 Task: Search one way flight ticket for 3 adults, 3 children in business from Panama City: Northwest Florida Beaches International Airport to Jackson: Jackson Hole Airport on 5-2-2023. Choice of flights is Sun country airlines. Number of bags: 4 checked bags. Price is upto 108000. Outbound departure time preference is 4:30.
Action: Mouse moved to (291, 235)
Screenshot: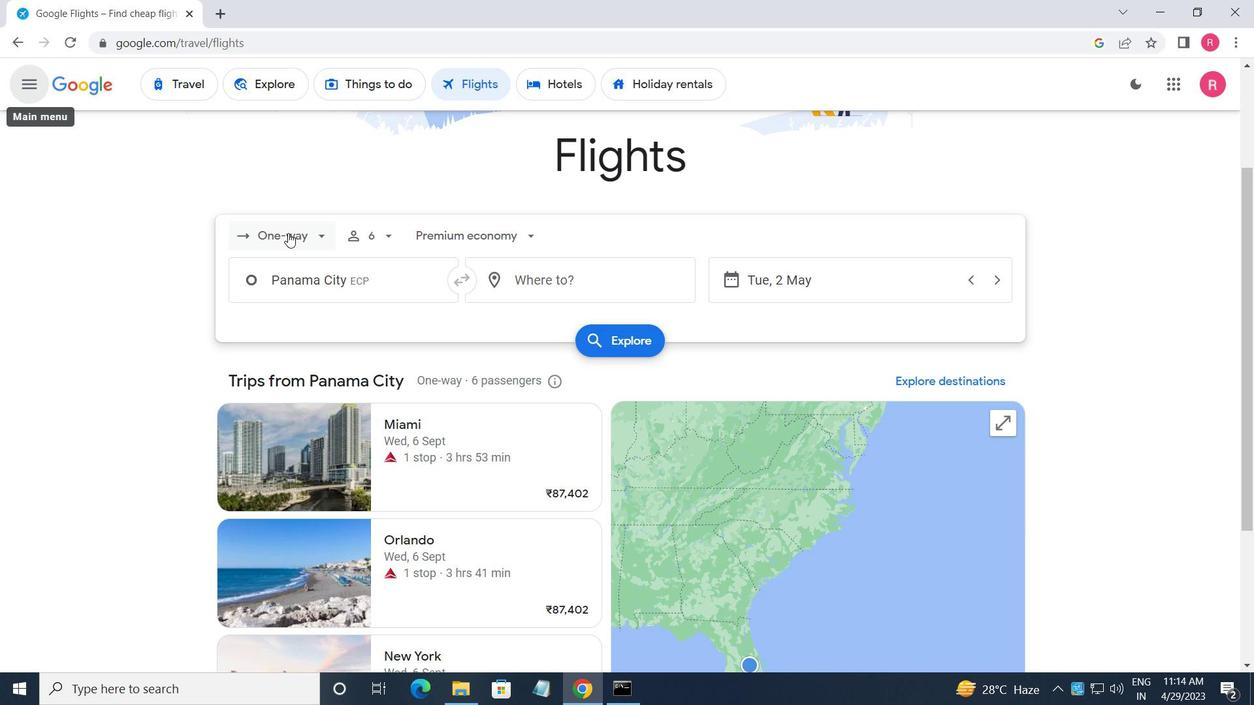 
Action: Mouse pressed left at (291, 235)
Screenshot: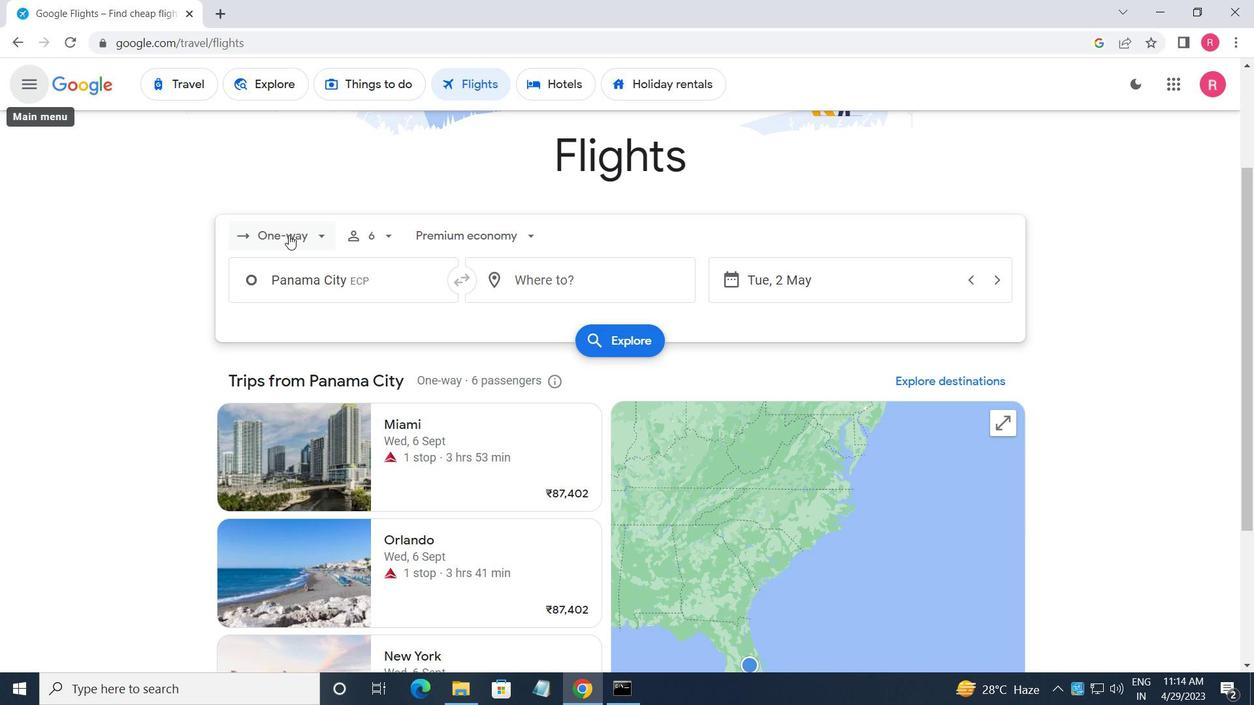 
Action: Mouse moved to (314, 309)
Screenshot: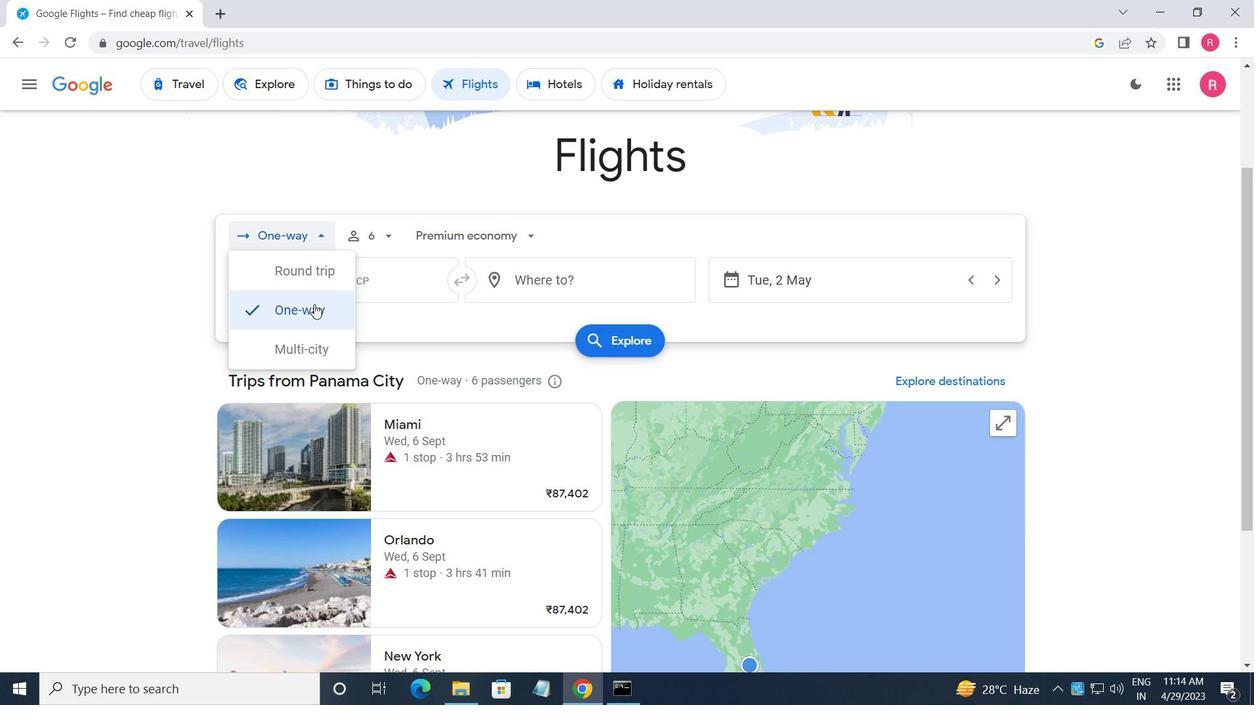 
Action: Mouse pressed left at (314, 309)
Screenshot: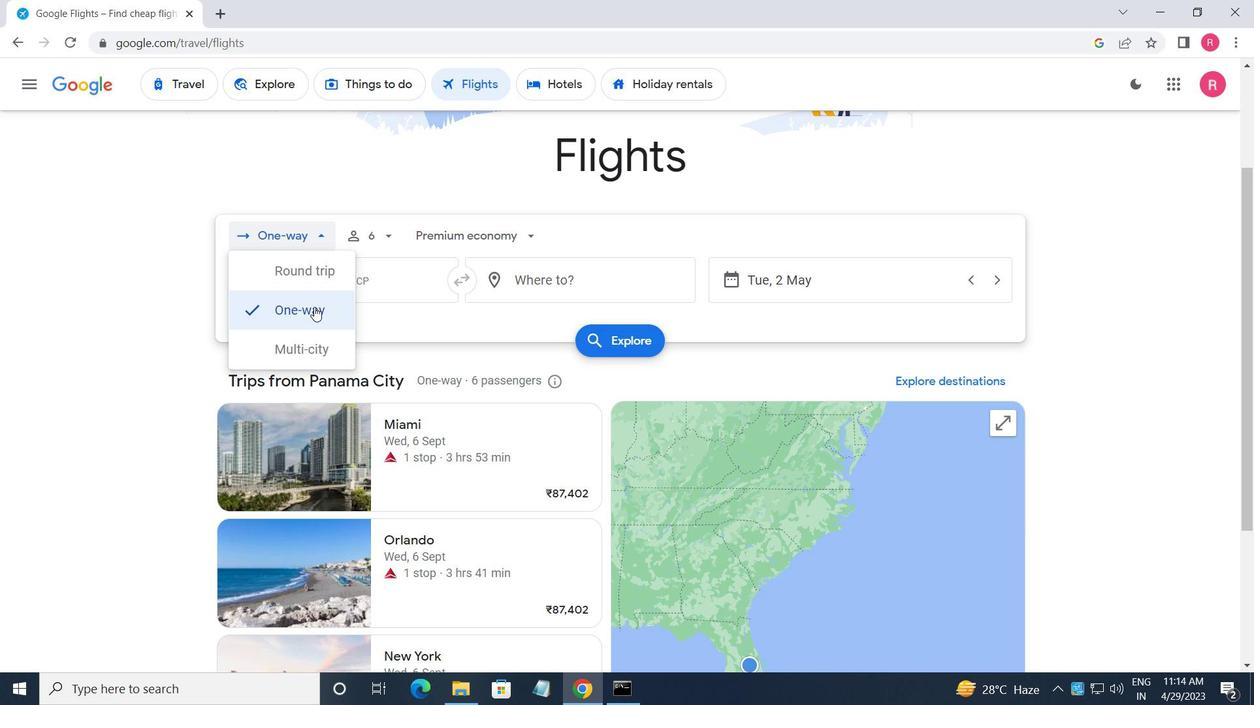 
Action: Mouse moved to (372, 250)
Screenshot: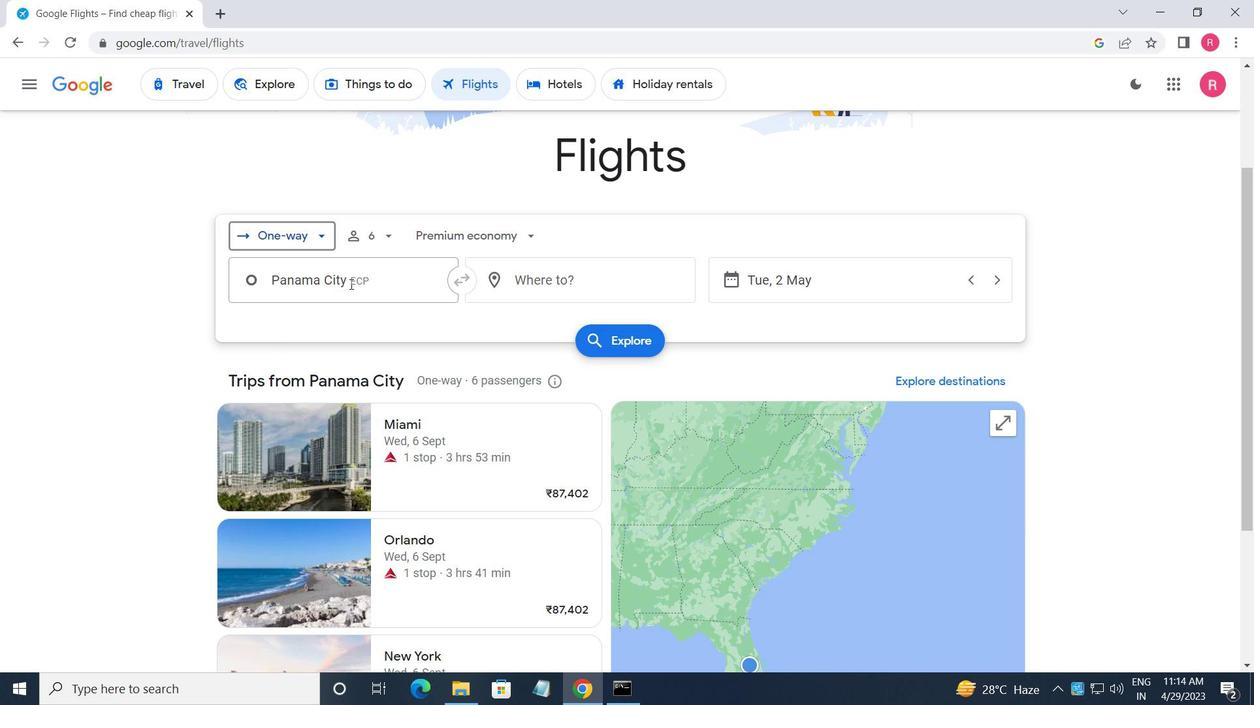 
Action: Mouse pressed left at (372, 250)
Screenshot: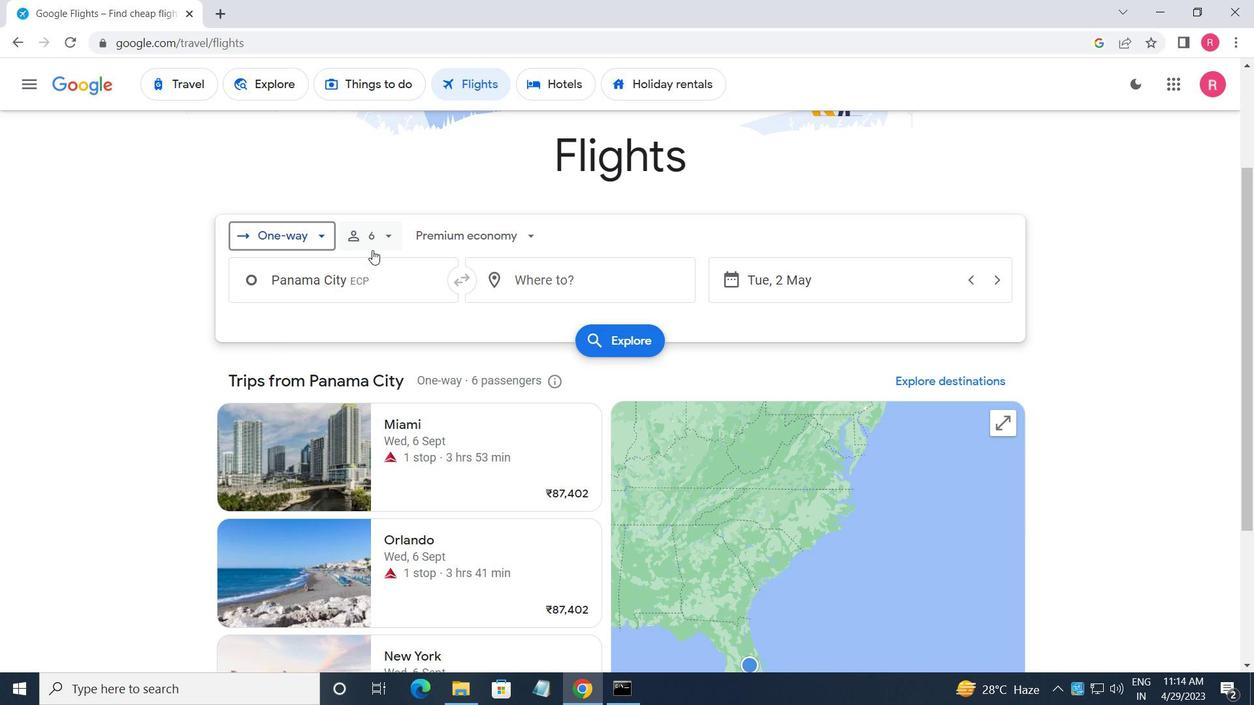
Action: Mouse moved to (455, 278)
Screenshot: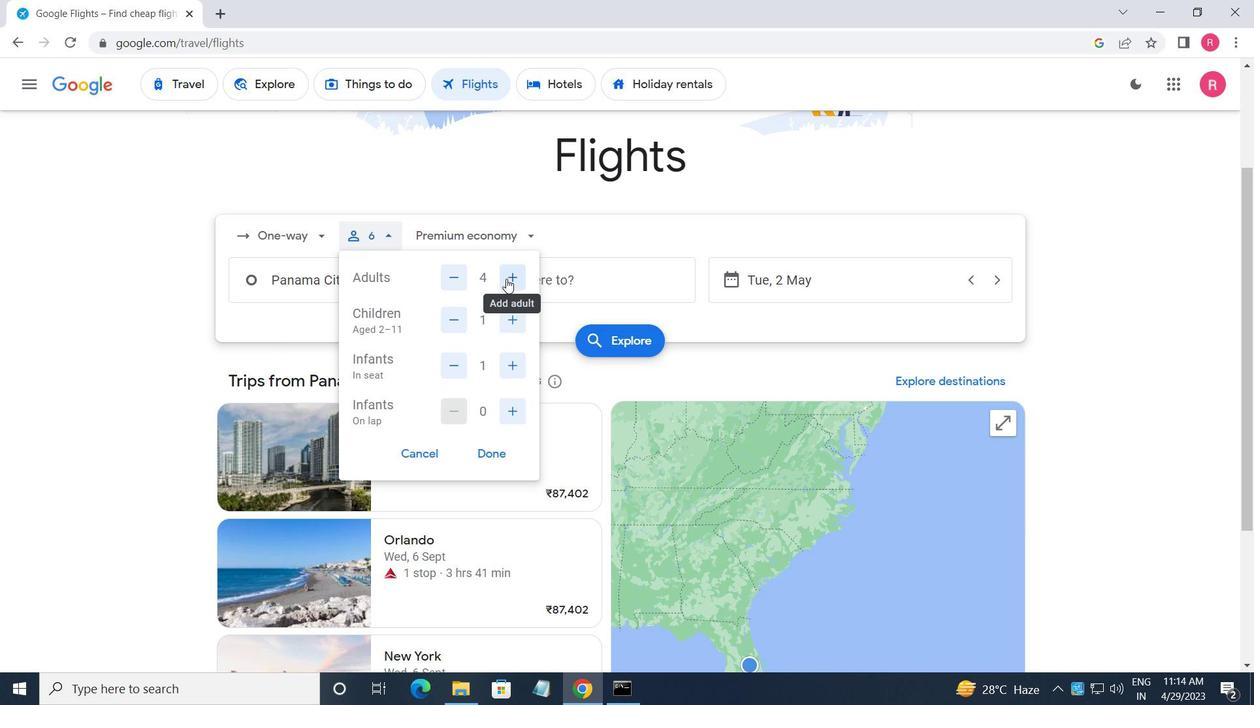 
Action: Mouse pressed left at (455, 278)
Screenshot: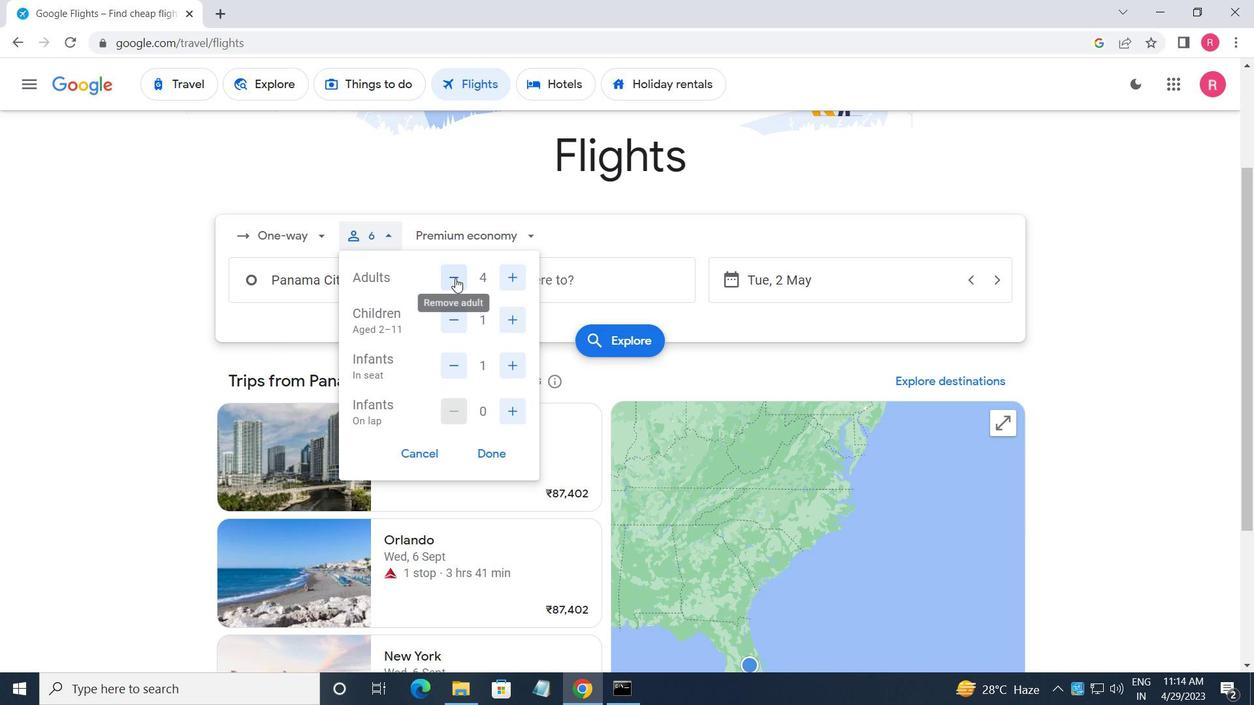 
Action: Mouse moved to (512, 324)
Screenshot: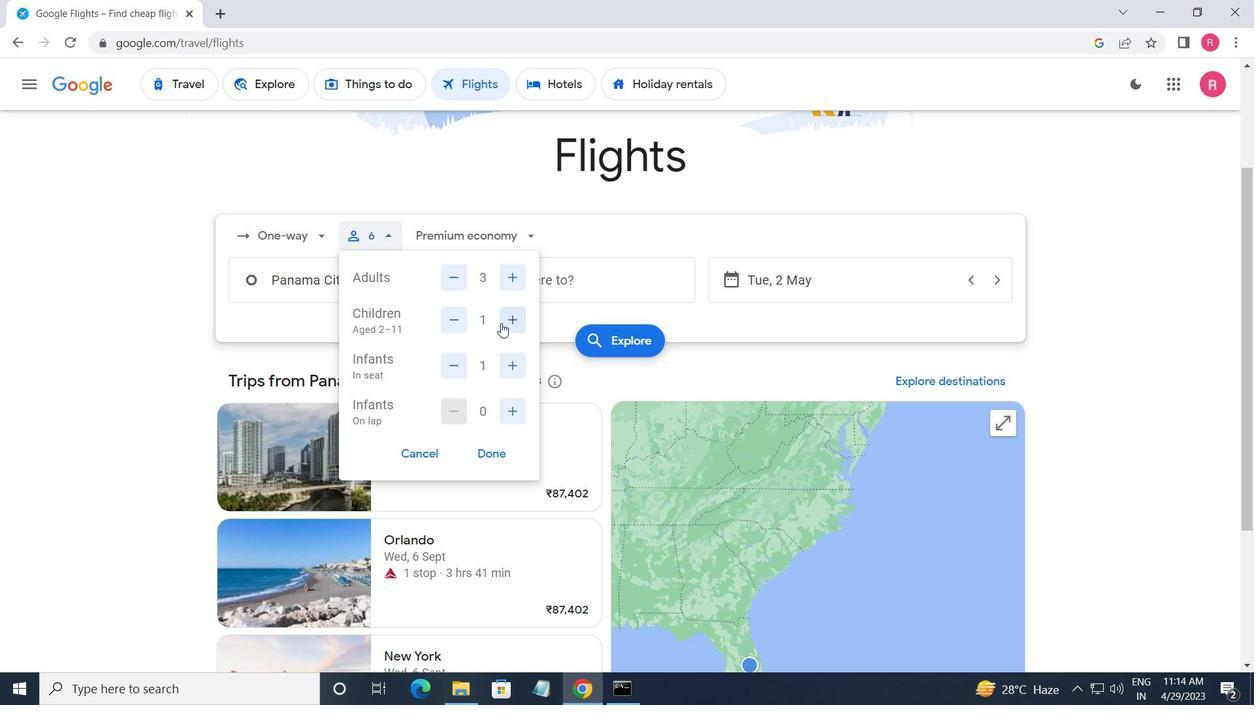 
Action: Mouse pressed left at (512, 324)
Screenshot: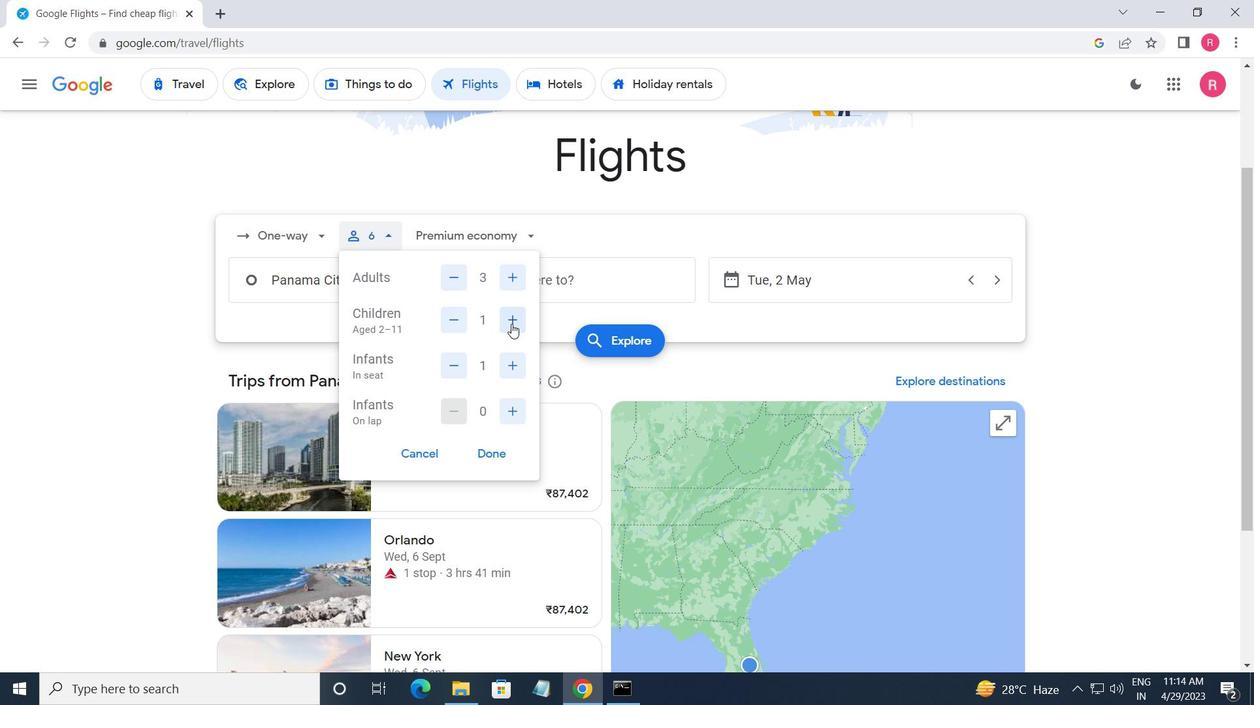 
Action: Mouse pressed left at (512, 324)
Screenshot: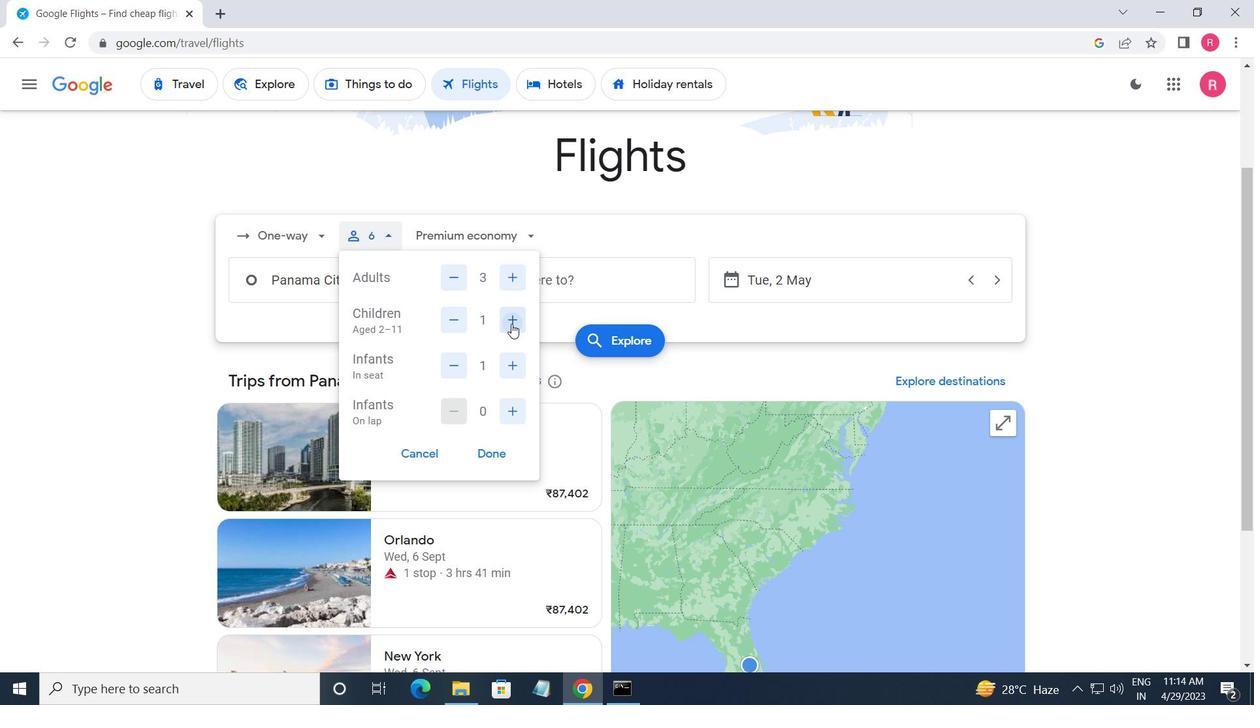 
Action: Mouse moved to (452, 361)
Screenshot: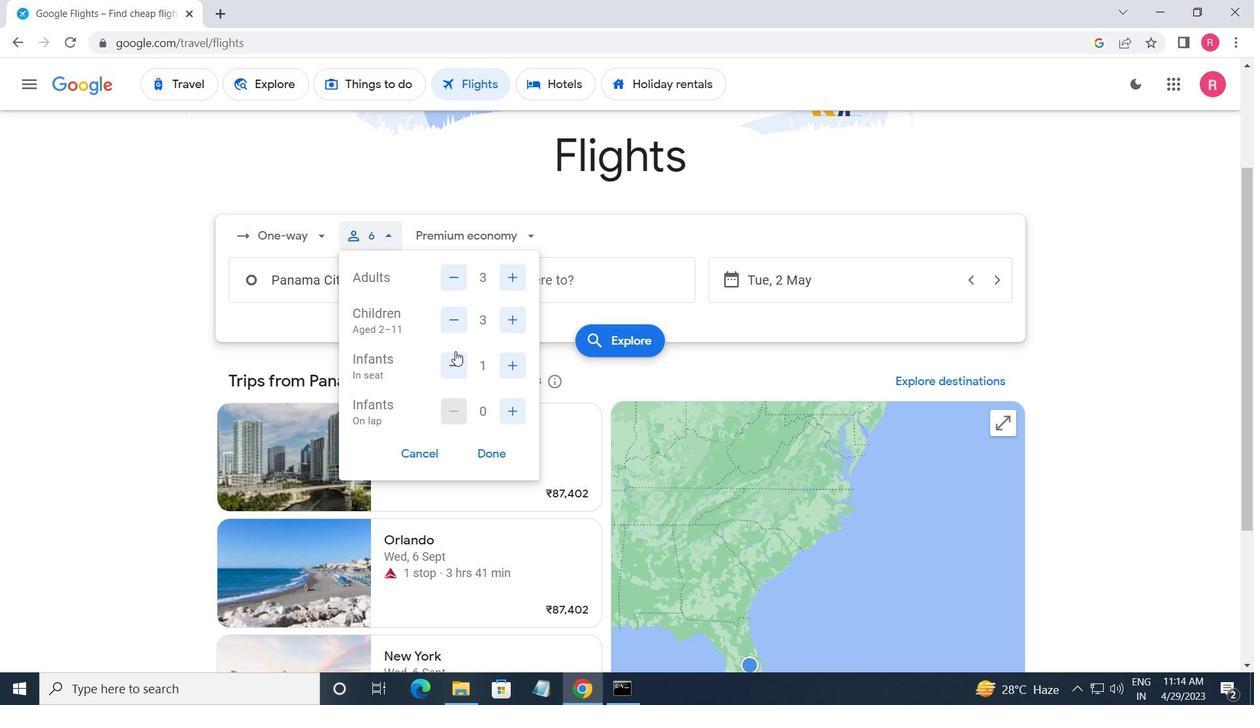 
Action: Mouse pressed left at (452, 361)
Screenshot: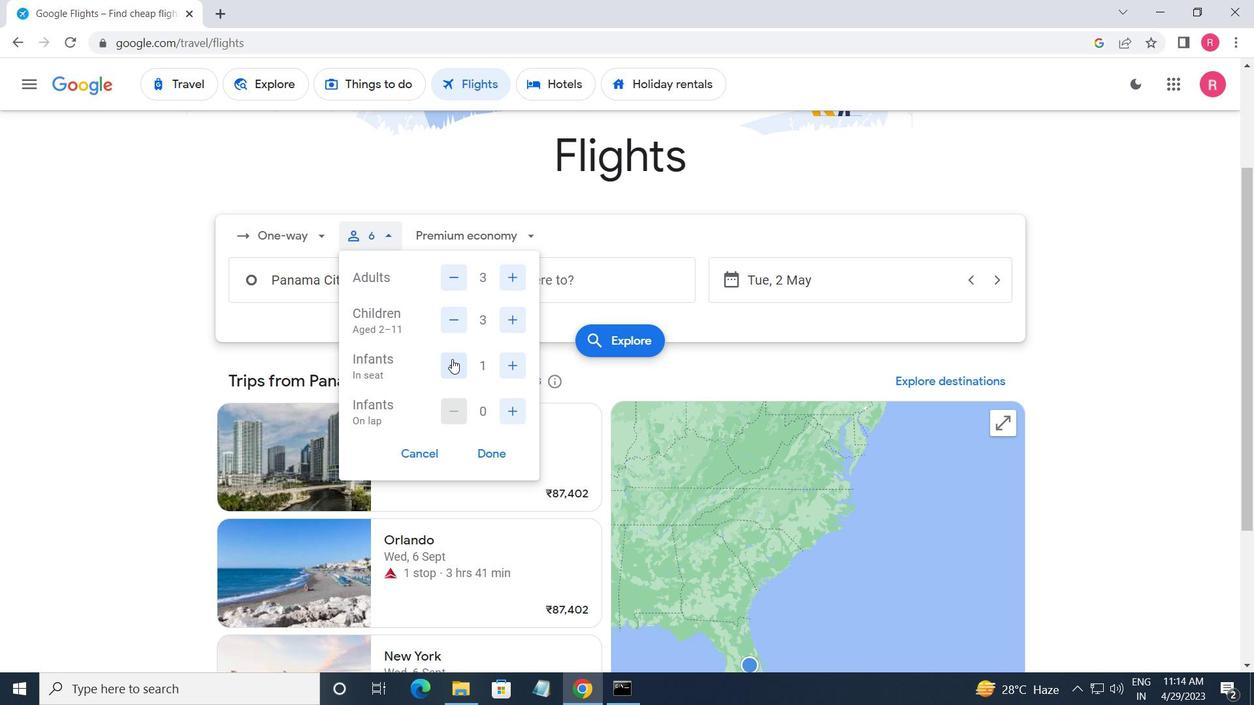 
Action: Mouse moved to (494, 452)
Screenshot: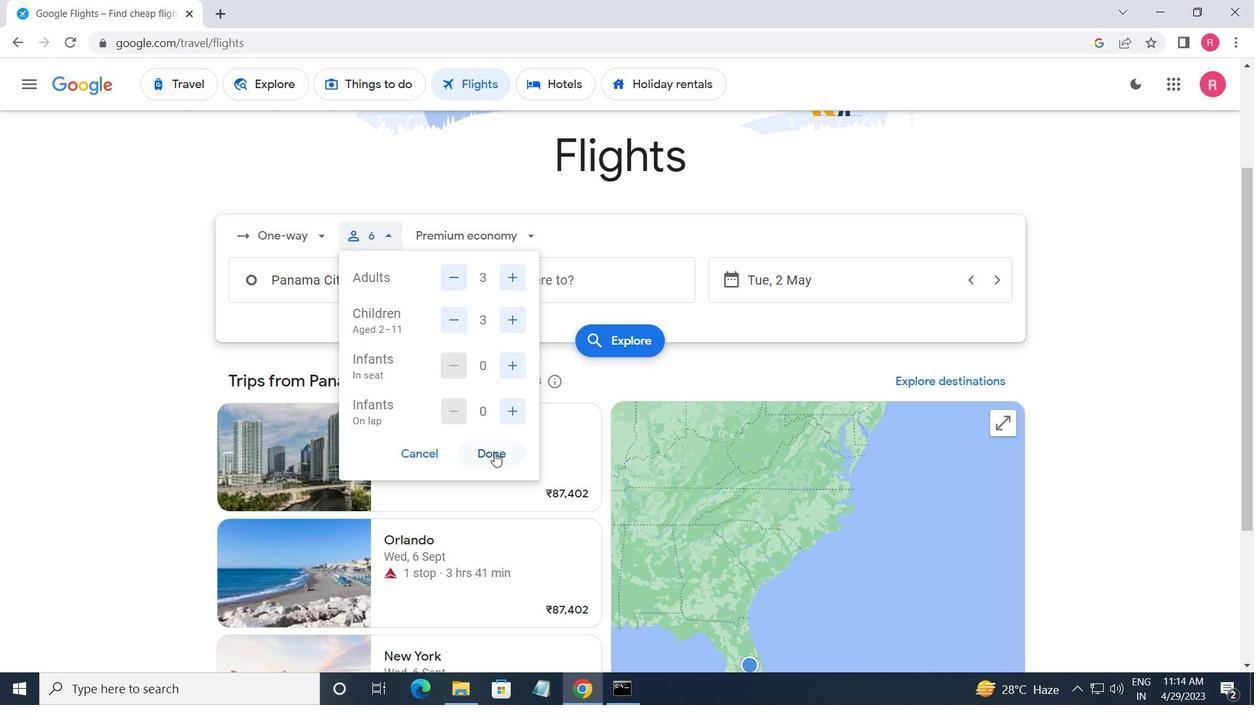
Action: Mouse pressed left at (494, 452)
Screenshot: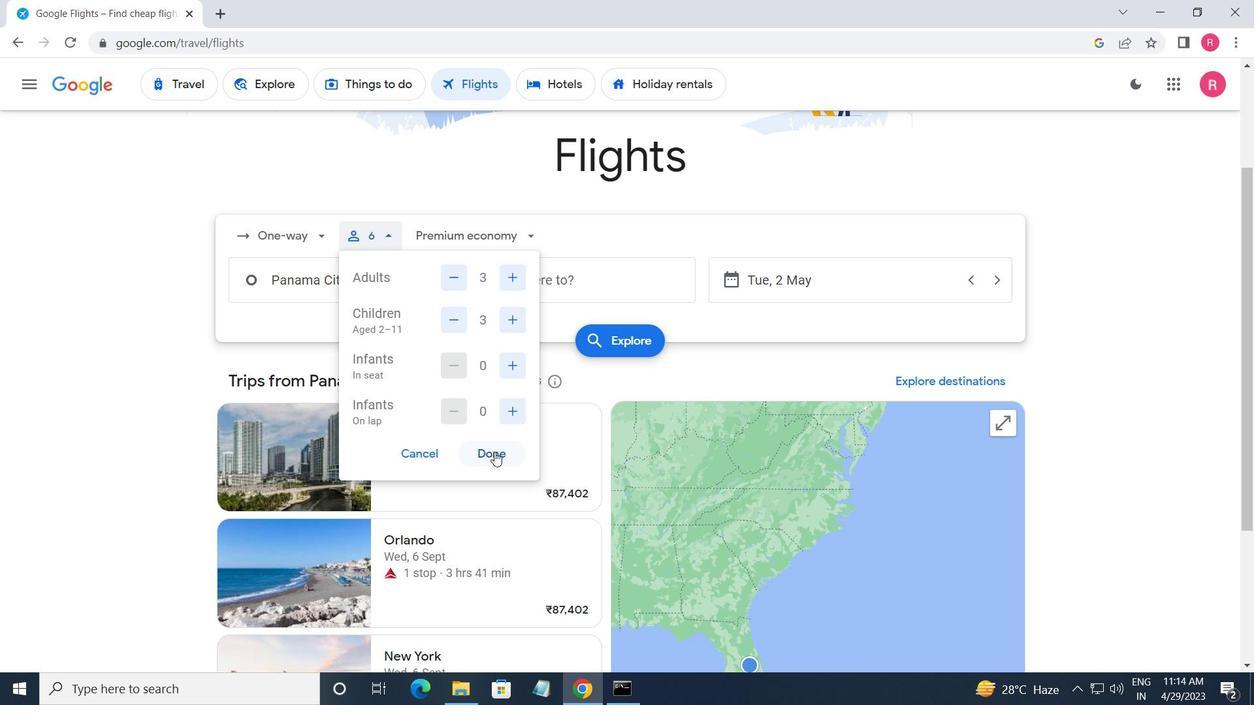 
Action: Mouse moved to (416, 284)
Screenshot: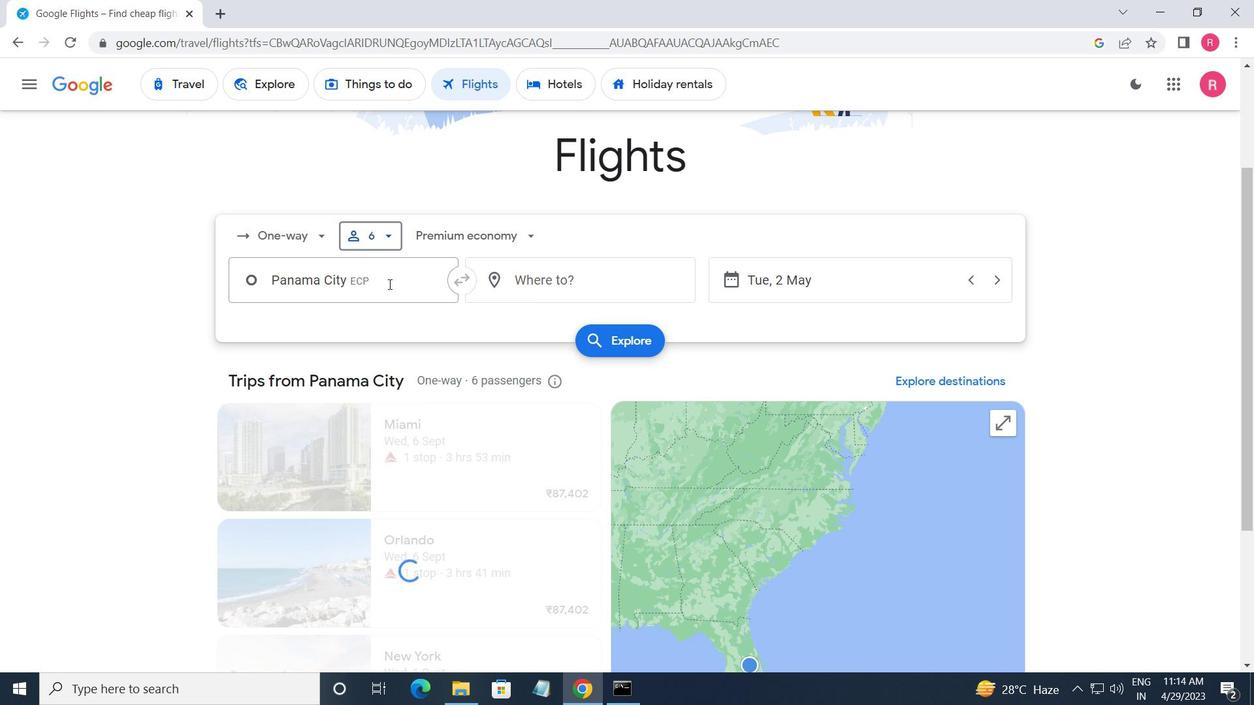 
Action: Mouse pressed left at (416, 284)
Screenshot: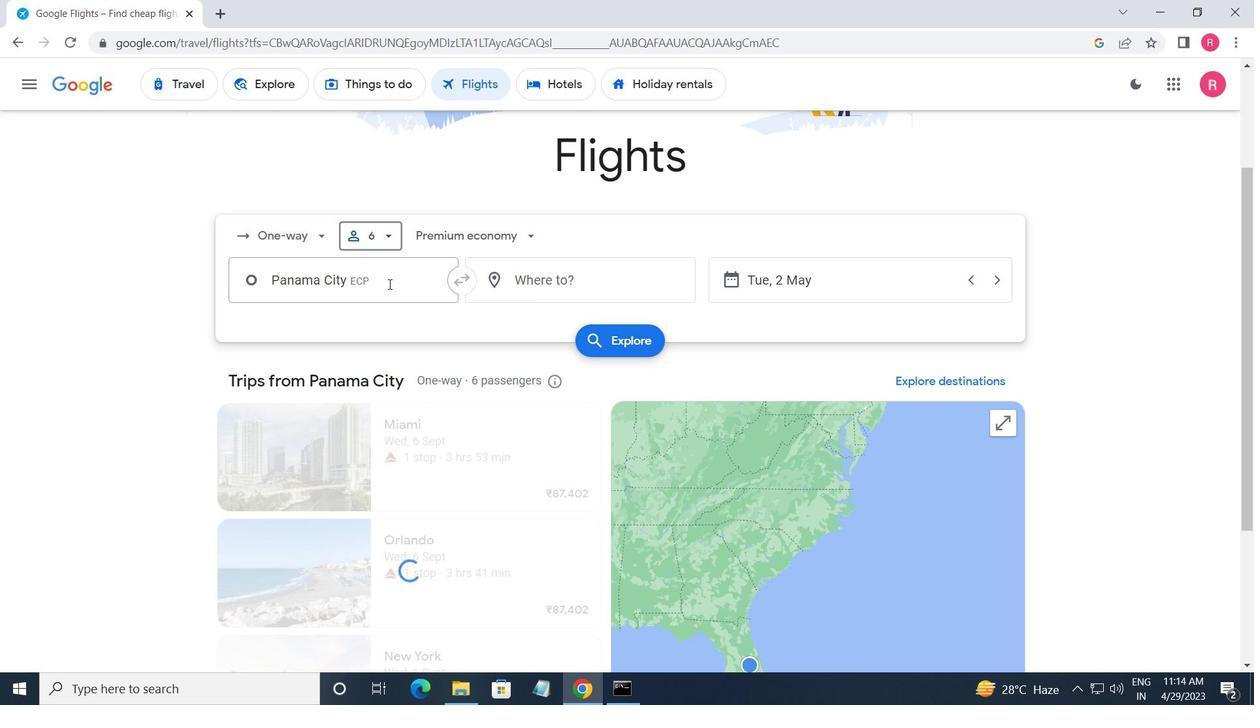 
Action: Mouse moved to (375, 444)
Screenshot: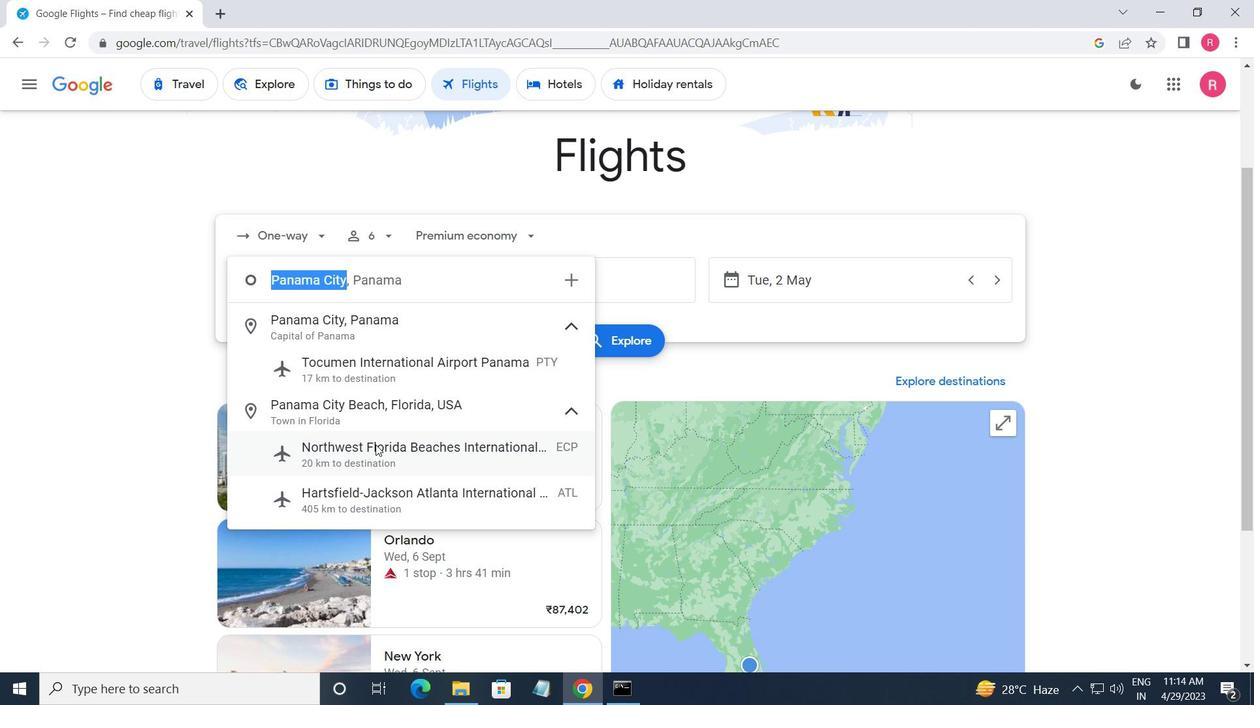 
Action: Mouse pressed left at (375, 444)
Screenshot: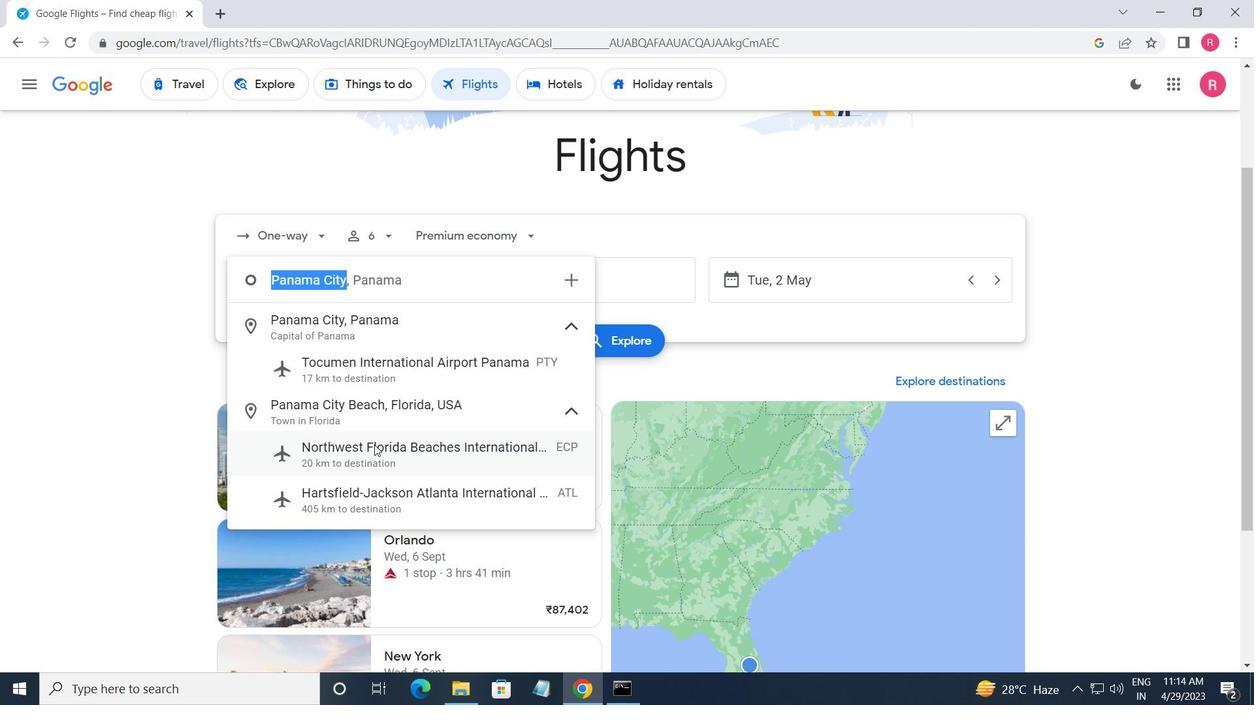 
Action: Mouse moved to (570, 284)
Screenshot: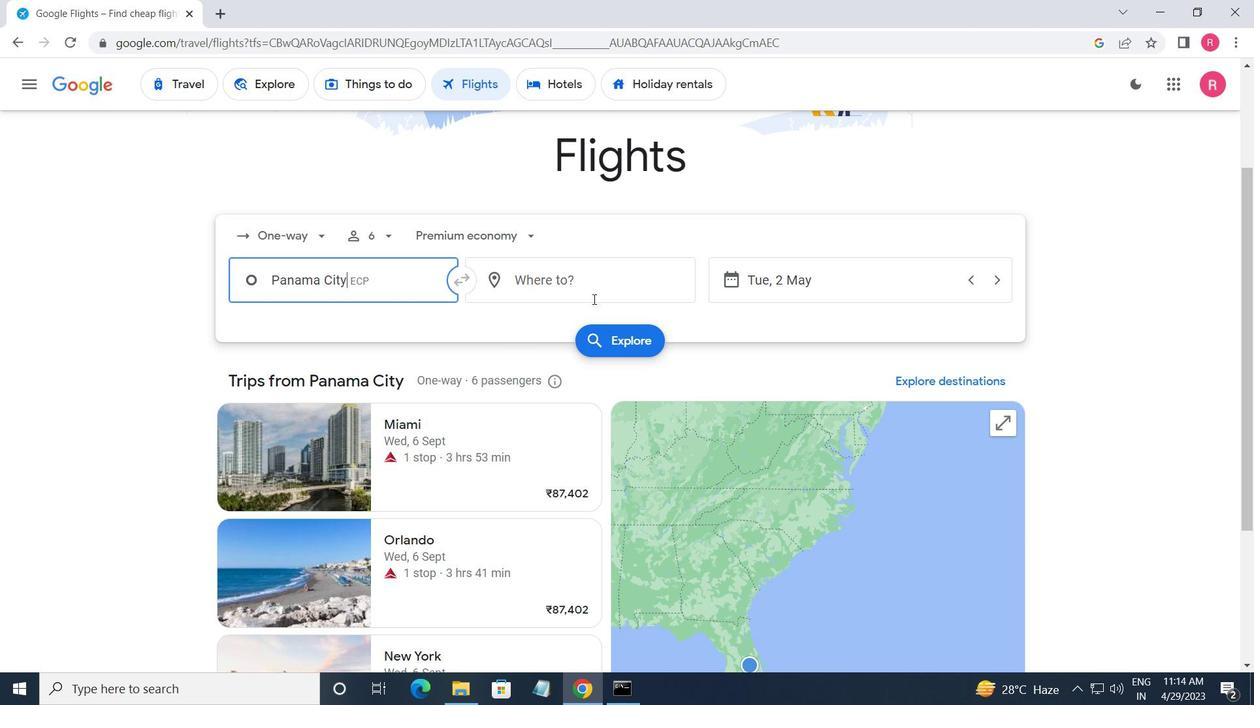 
Action: Mouse pressed left at (570, 284)
Screenshot: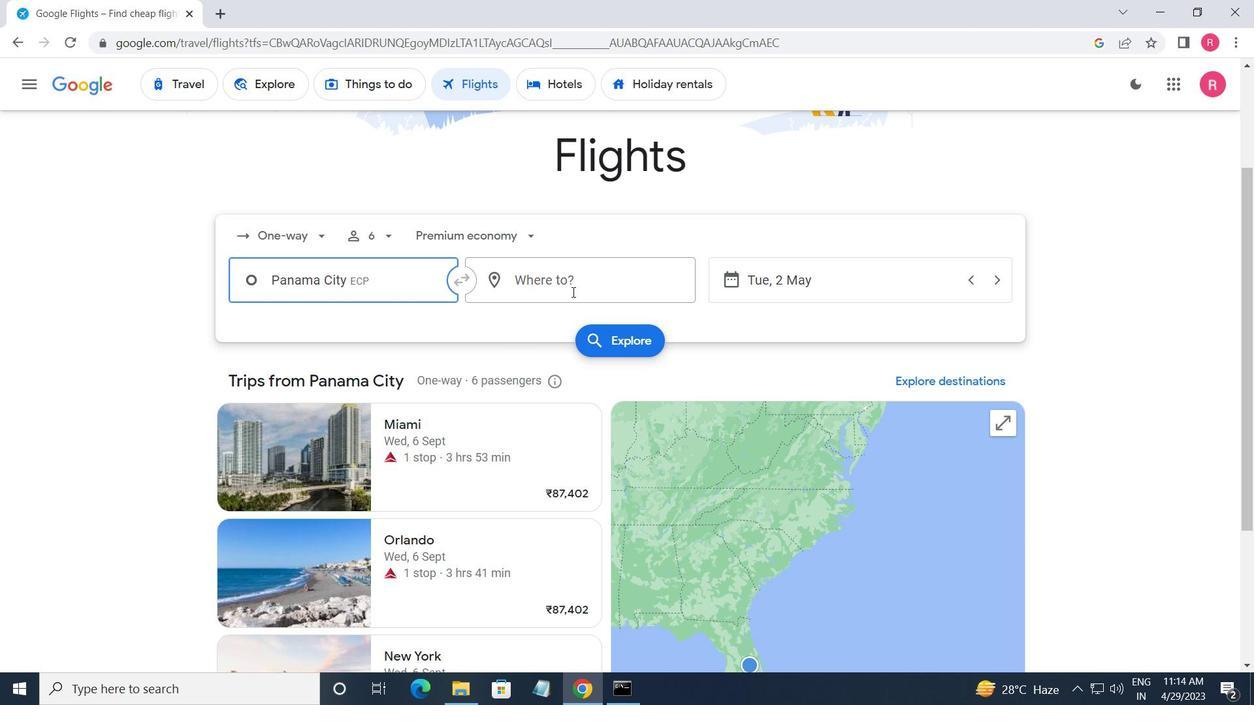 
Action: Mouse moved to (551, 388)
Screenshot: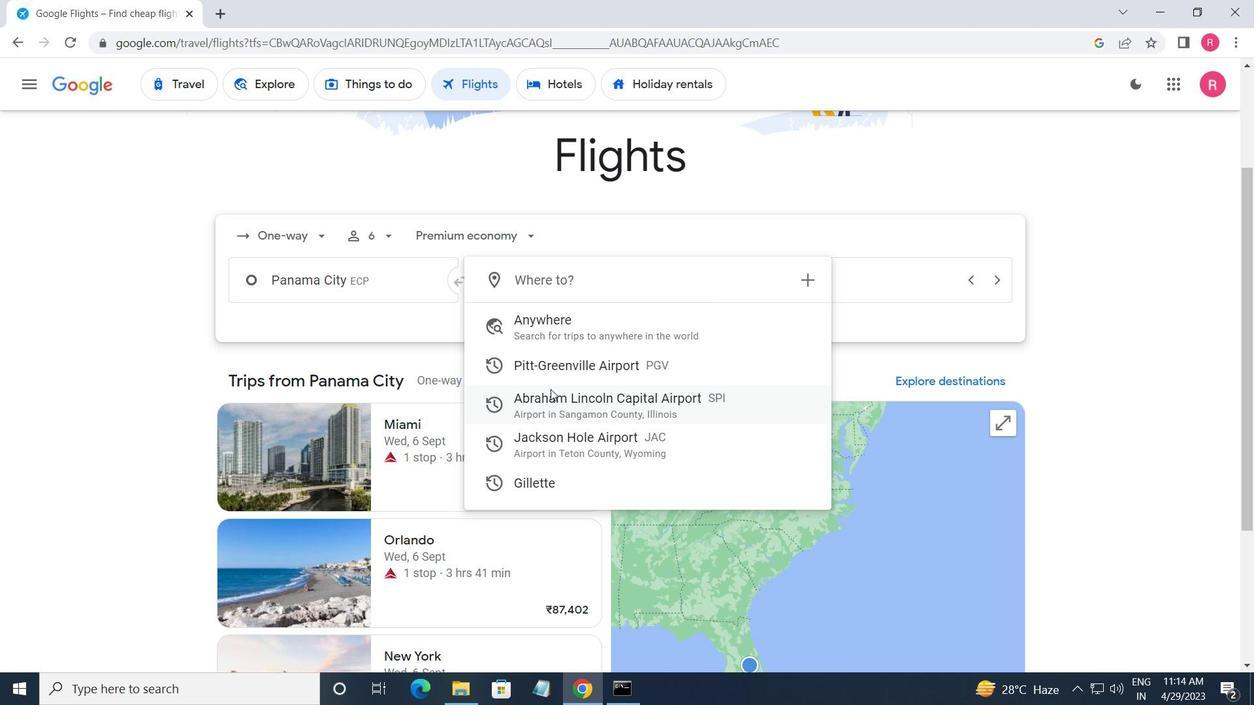 
Action: Mouse scrolled (551, 388) with delta (0, 0)
Screenshot: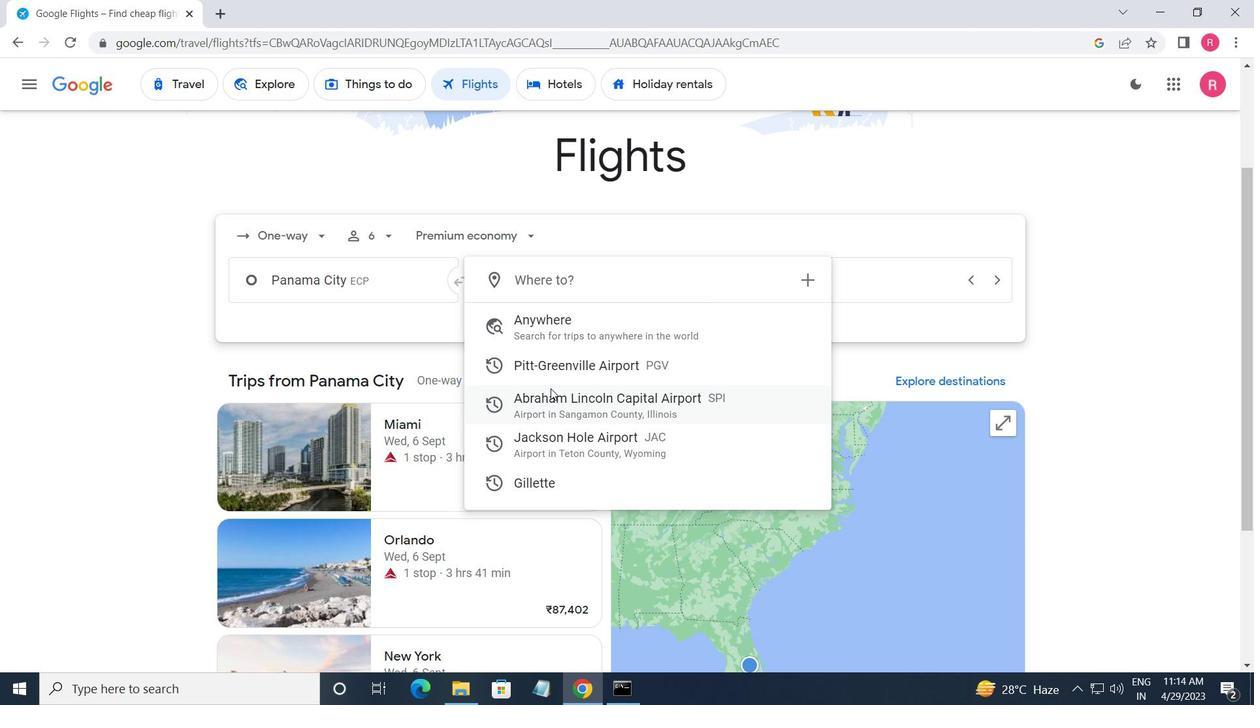 
Action: Mouse moved to (557, 361)
Screenshot: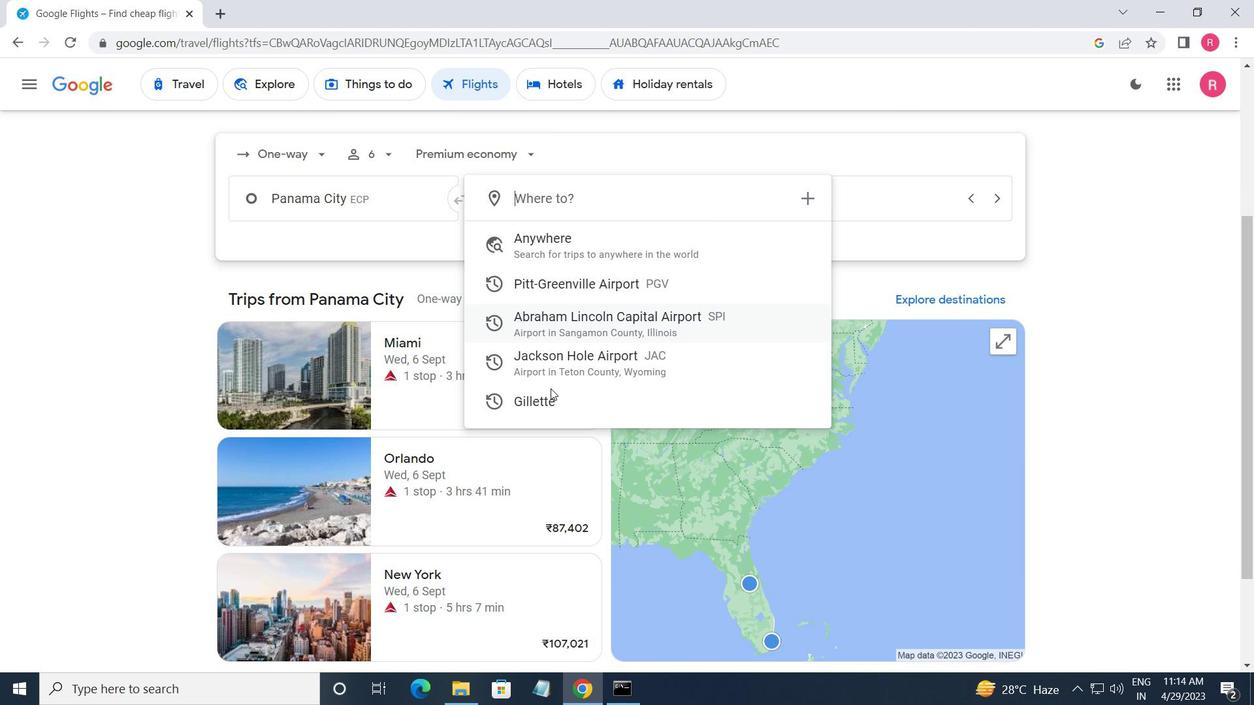 
Action: Mouse pressed left at (557, 361)
Screenshot: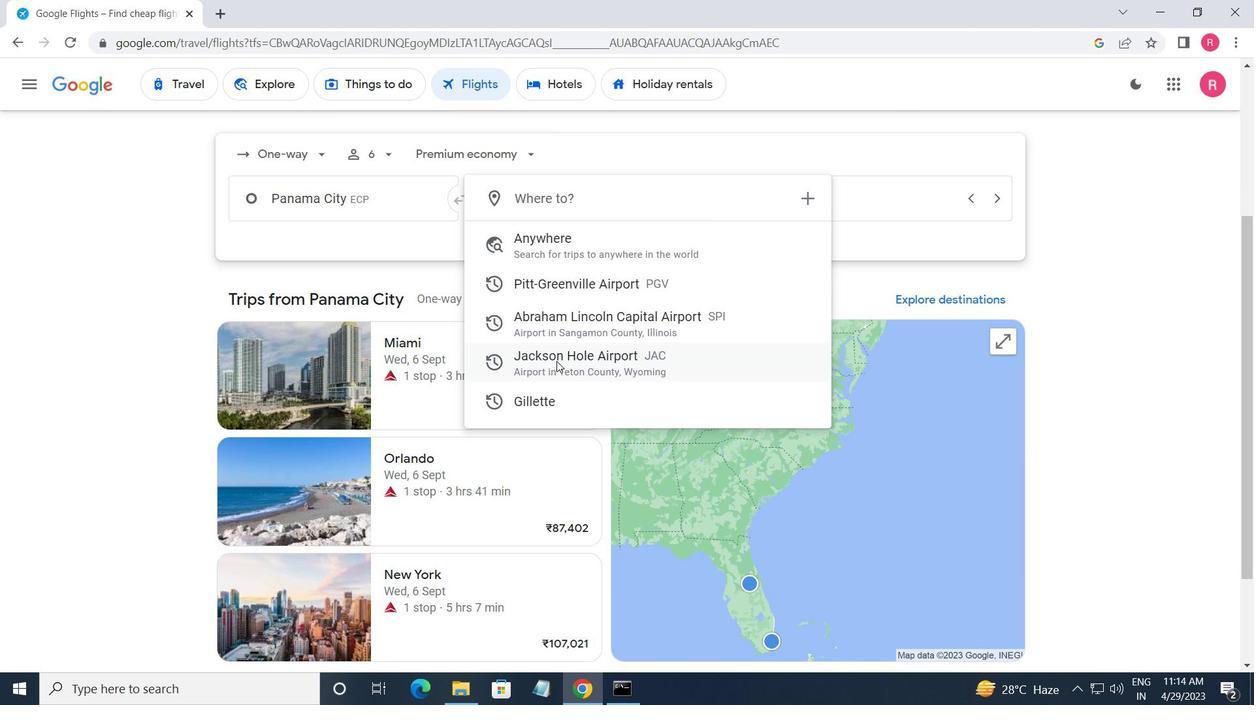 
Action: Mouse moved to (823, 188)
Screenshot: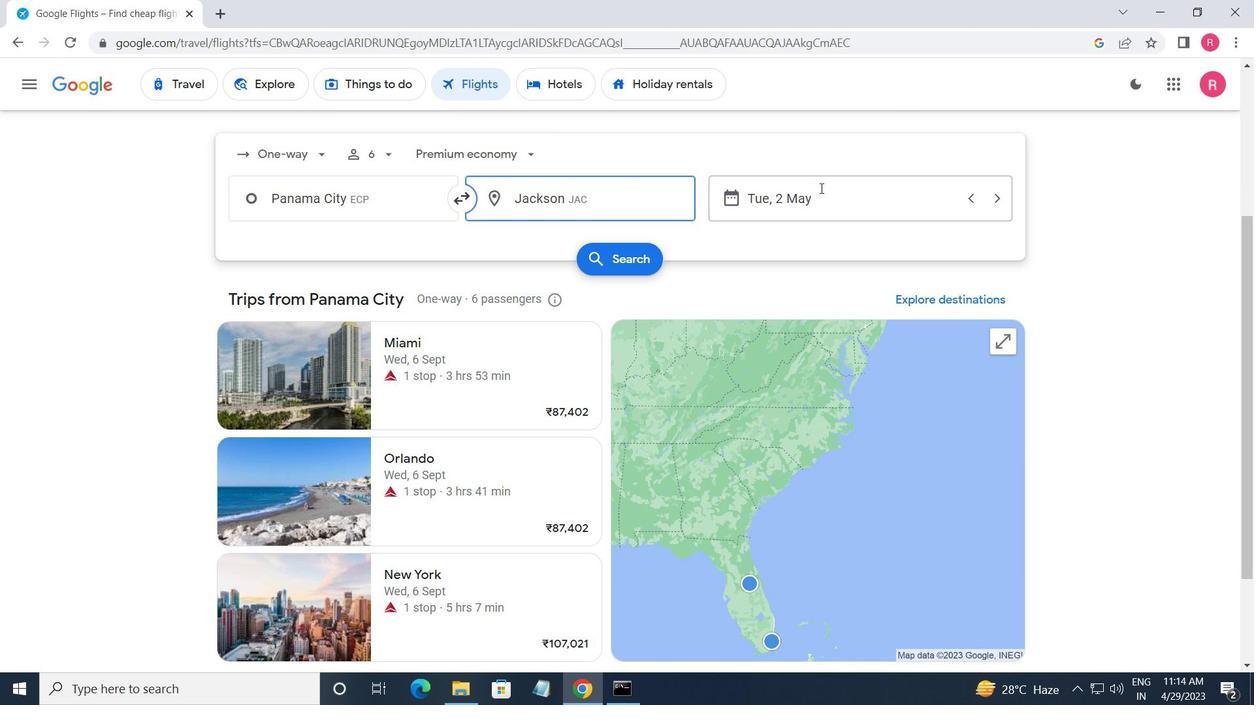 
Action: Mouse pressed left at (823, 188)
Screenshot: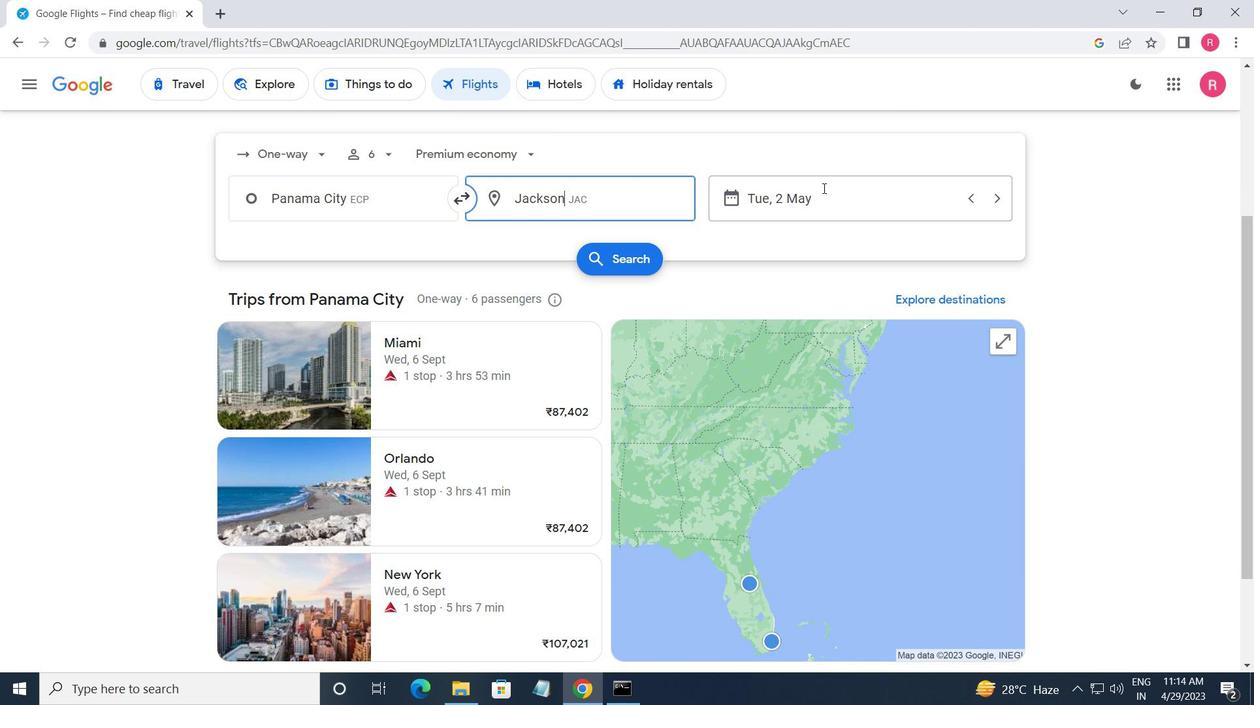 
Action: Mouse moved to (822, 328)
Screenshot: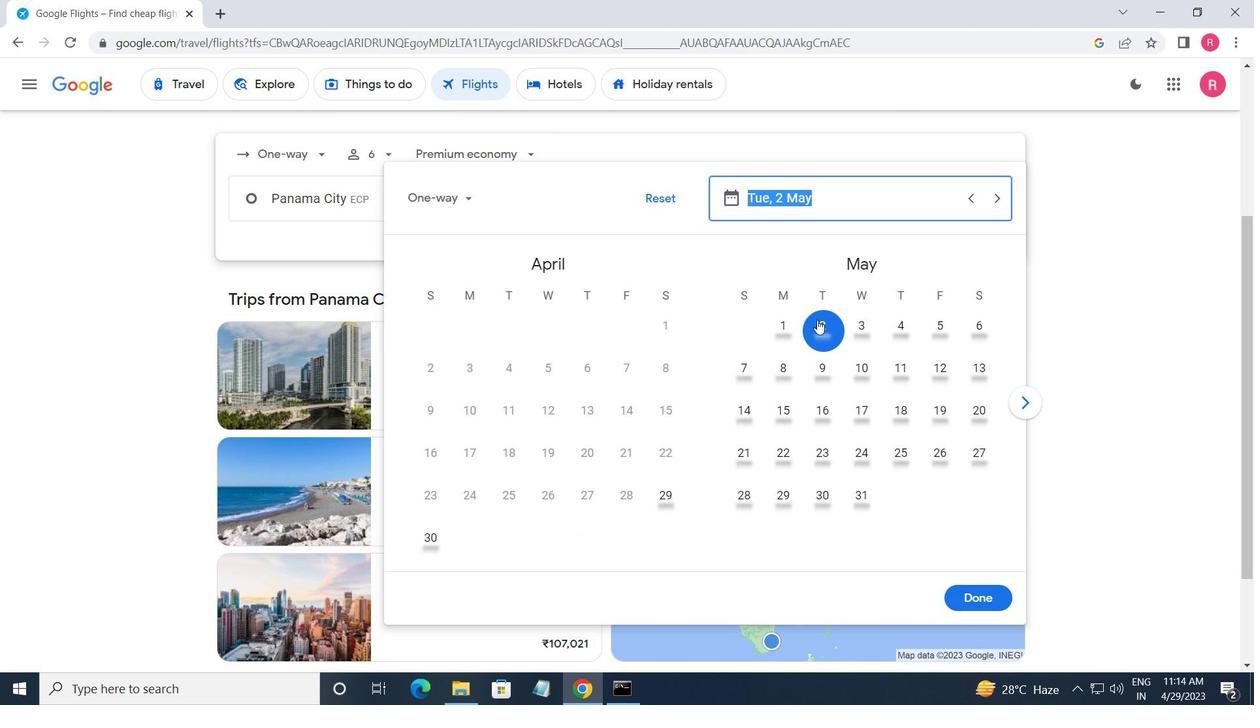 
Action: Mouse pressed left at (822, 328)
Screenshot: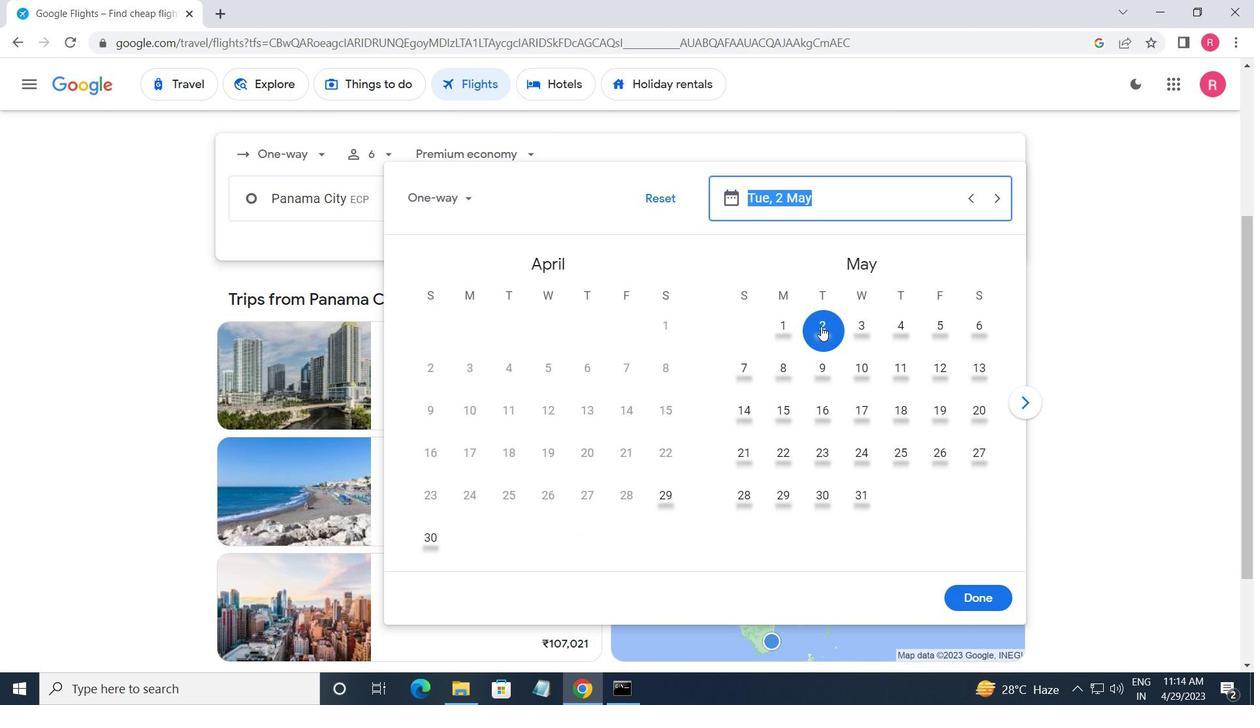 
Action: Mouse moved to (985, 590)
Screenshot: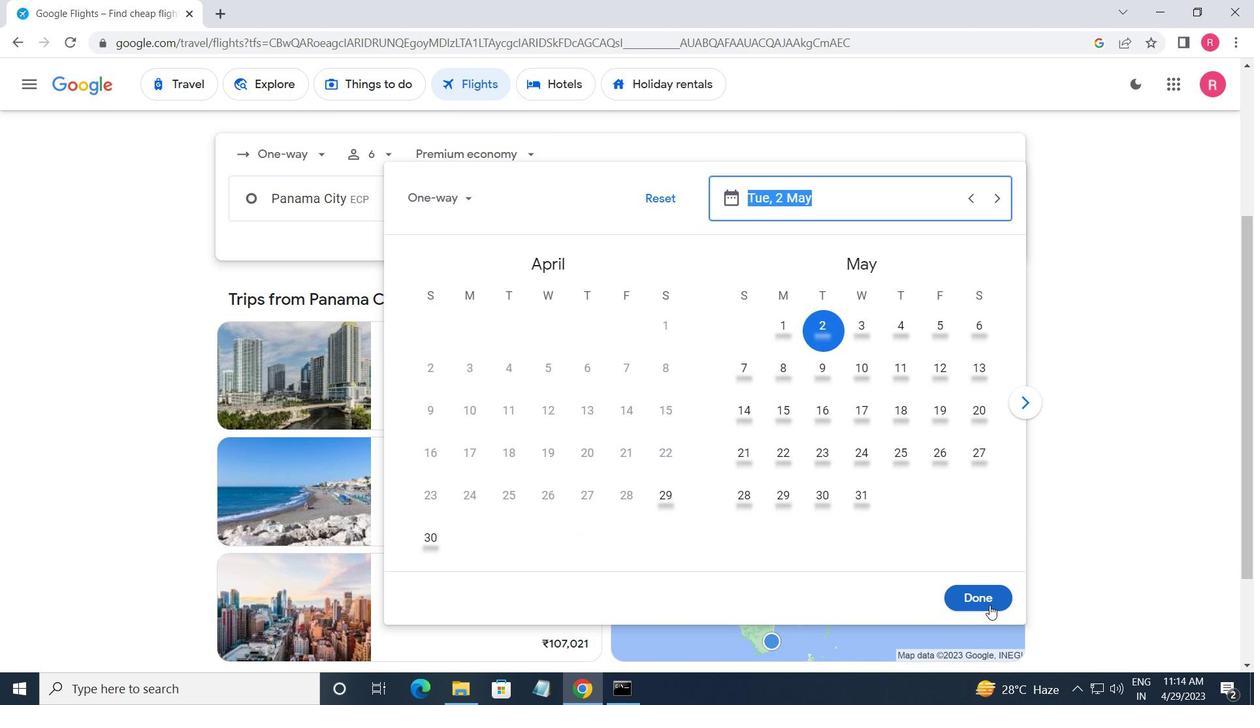 
Action: Mouse pressed left at (985, 590)
Screenshot: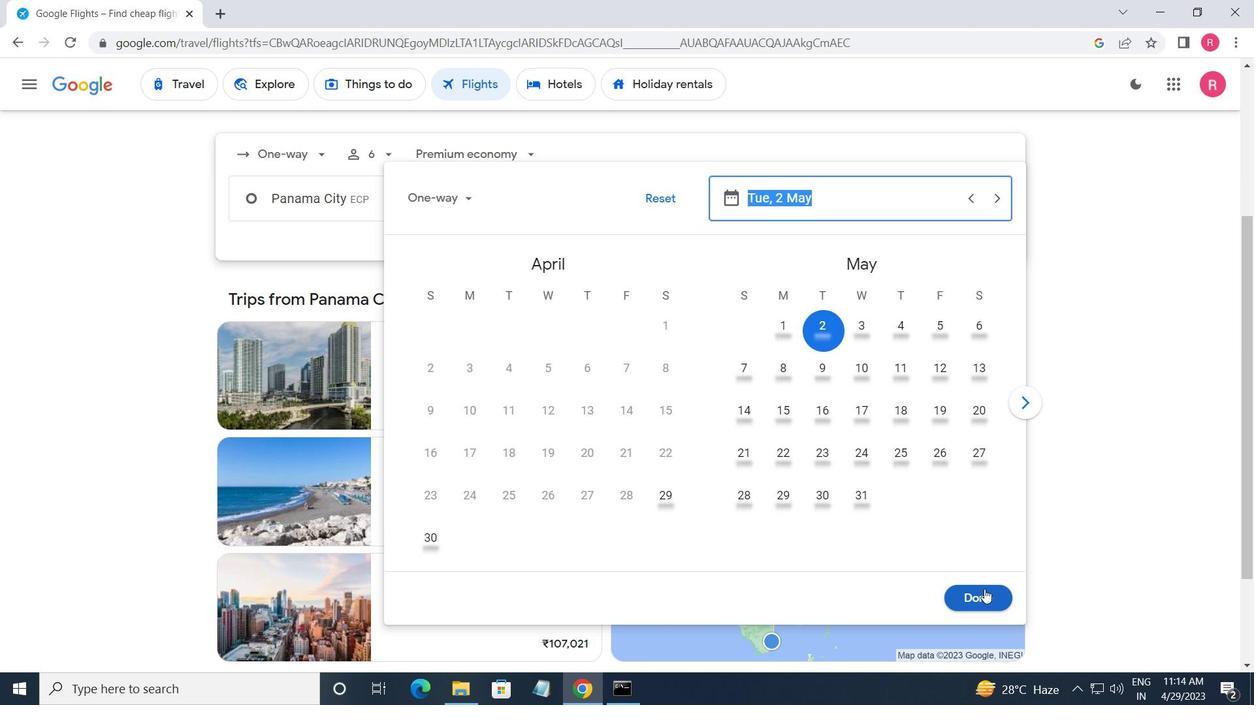 
Action: Mouse moved to (616, 255)
Screenshot: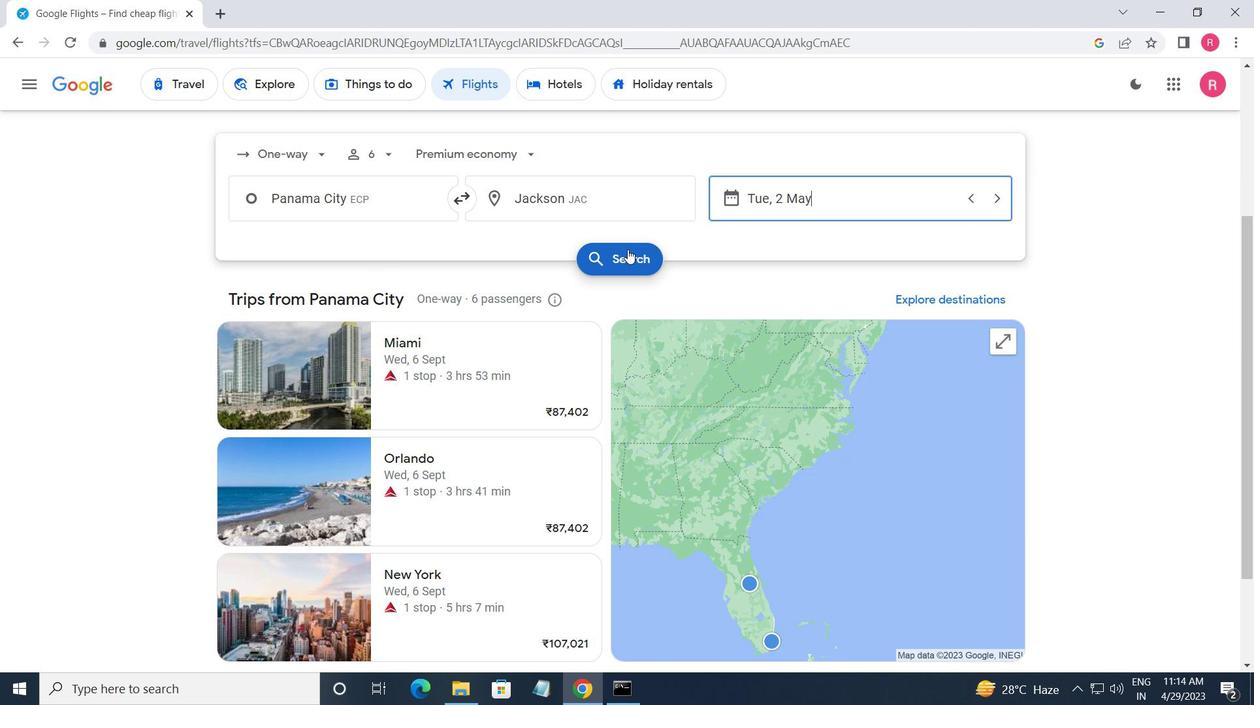 
Action: Mouse pressed left at (616, 255)
Screenshot: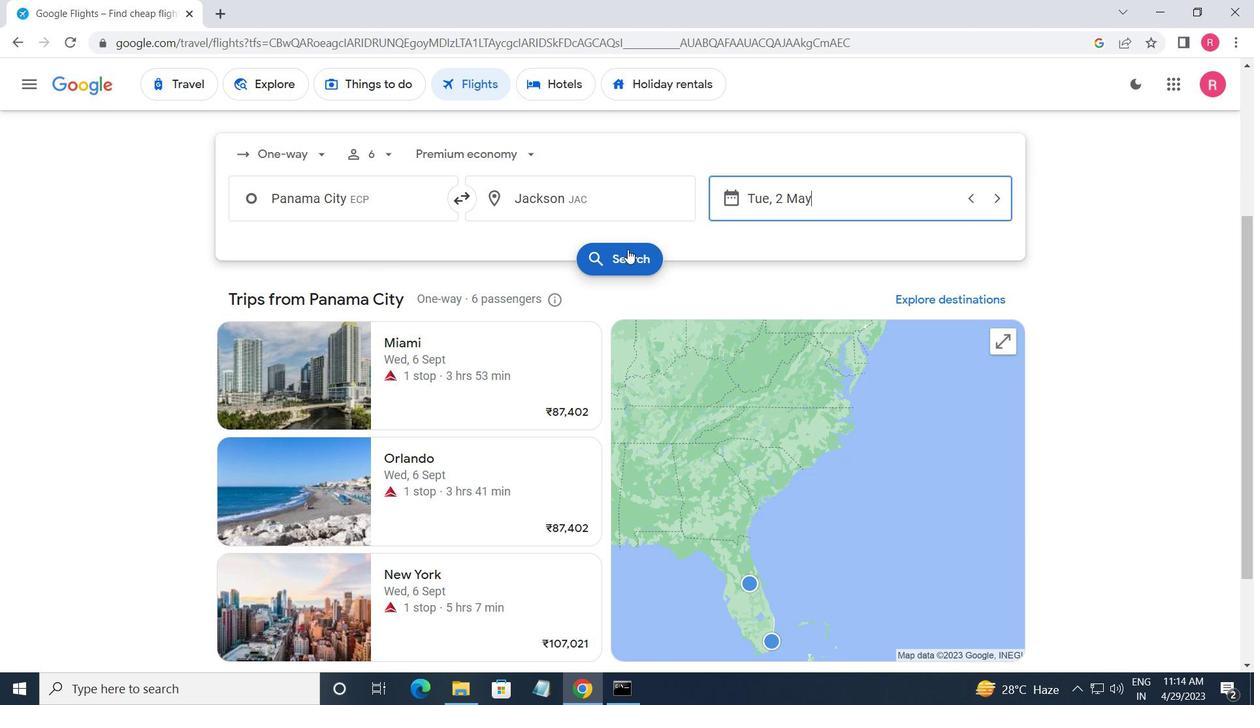 
Action: Mouse moved to (245, 233)
Screenshot: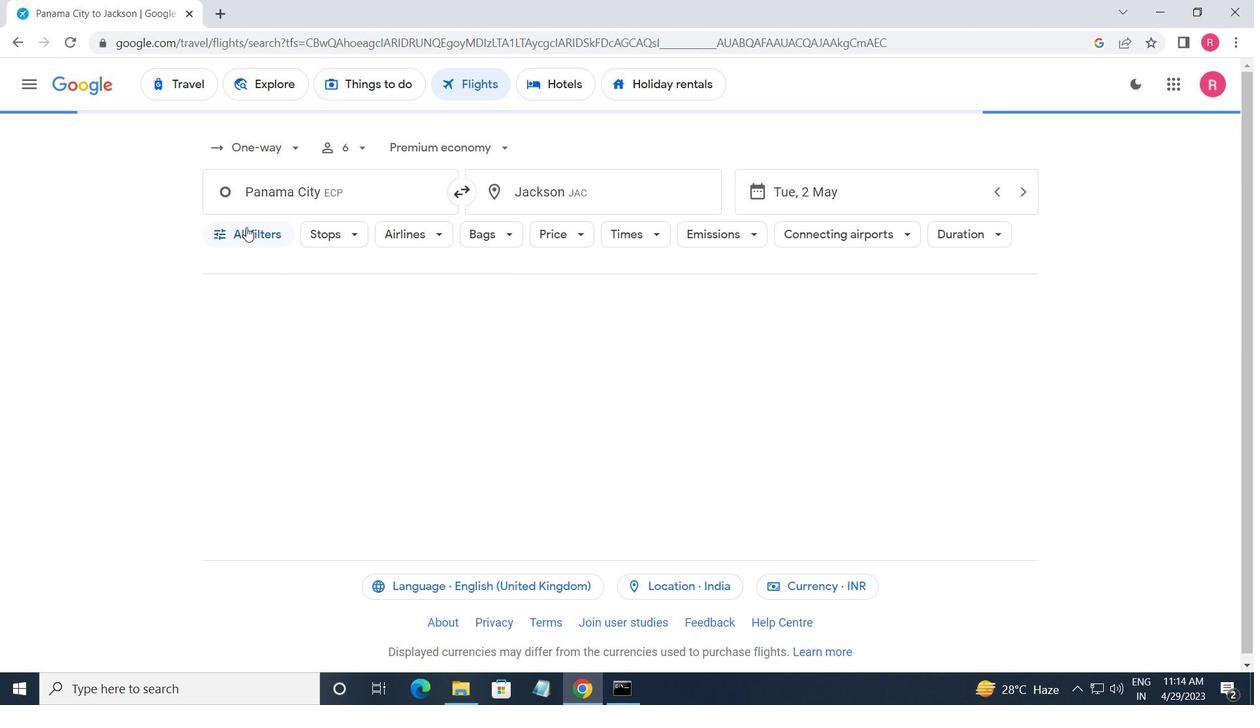 
Action: Mouse pressed left at (245, 233)
Screenshot: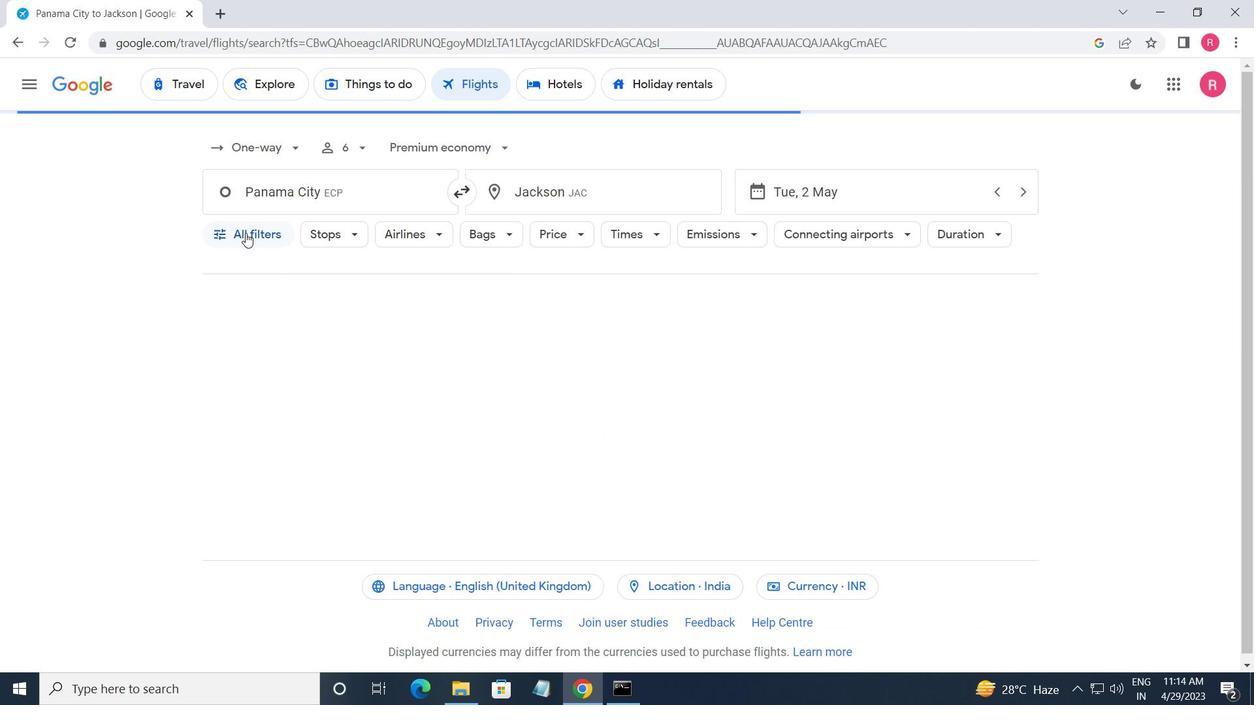 
Action: Mouse moved to (325, 310)
Screenshot: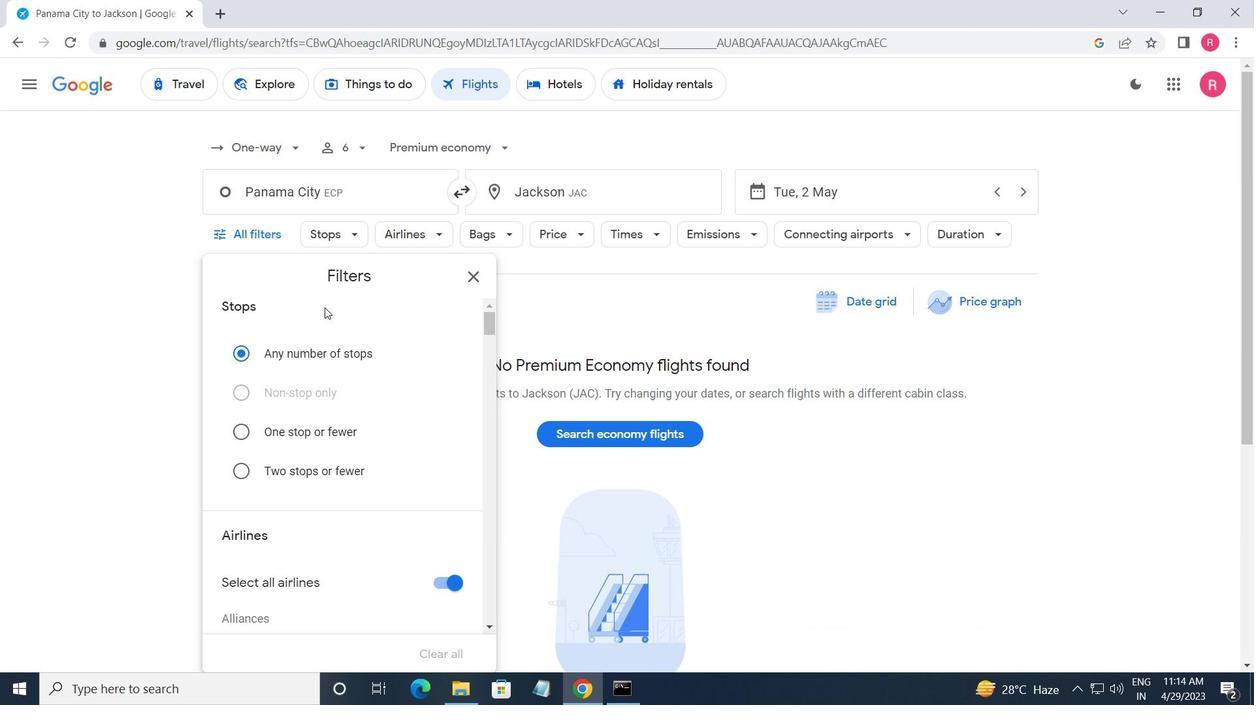 
Action: Mouse scrolled (325, 309) with delta (0, 0)
Screenshot: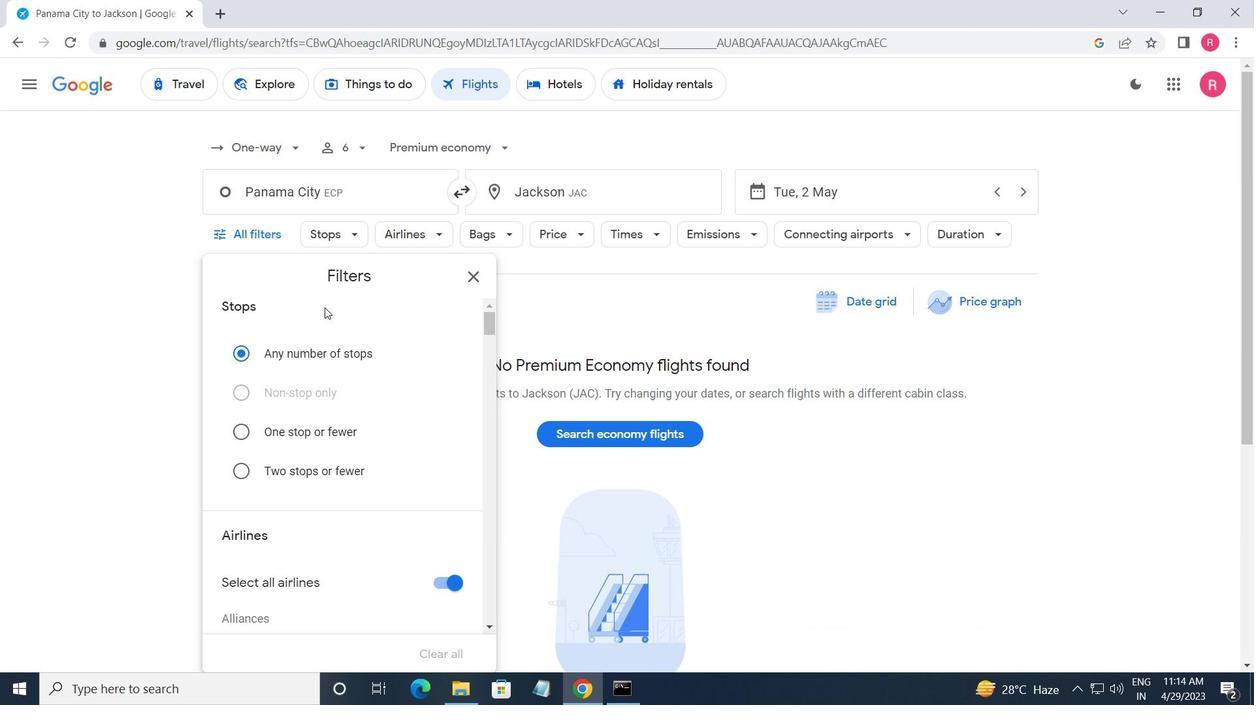 
Action: Mouse moved to (326, 311)
Screenshot: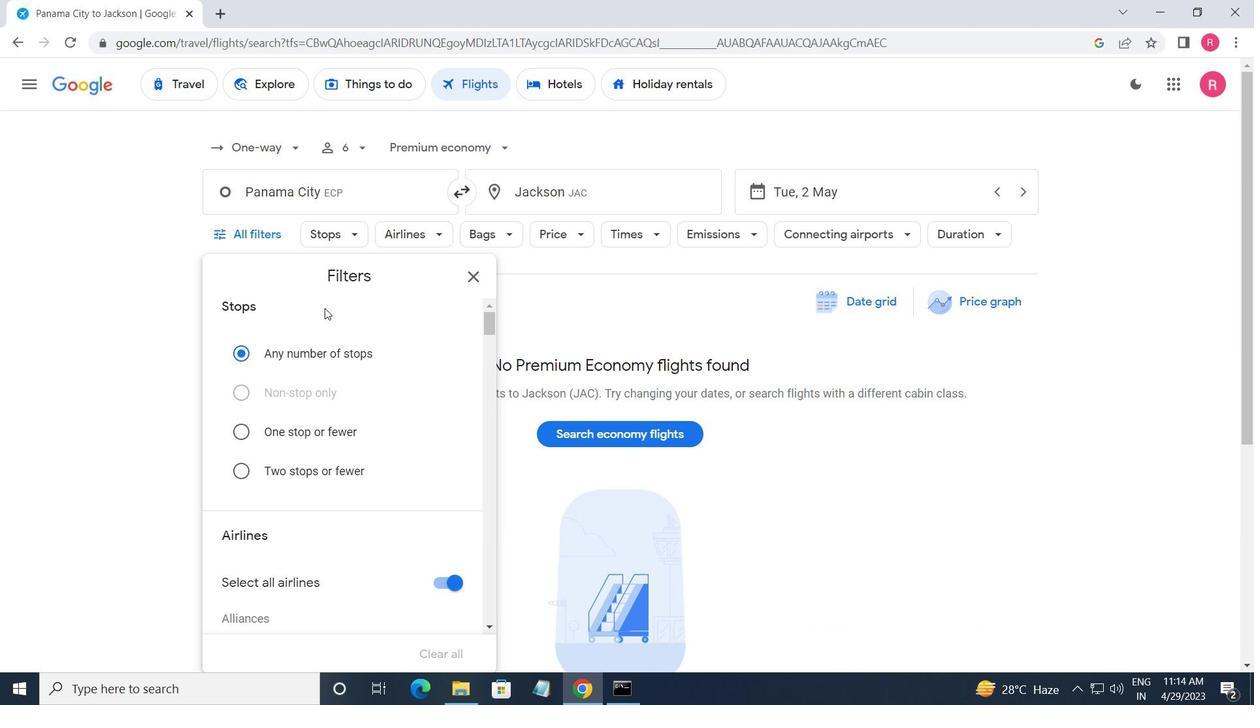 
Action: Mouse scrolled (326, 310) with delta (0, 0)
Screenshot: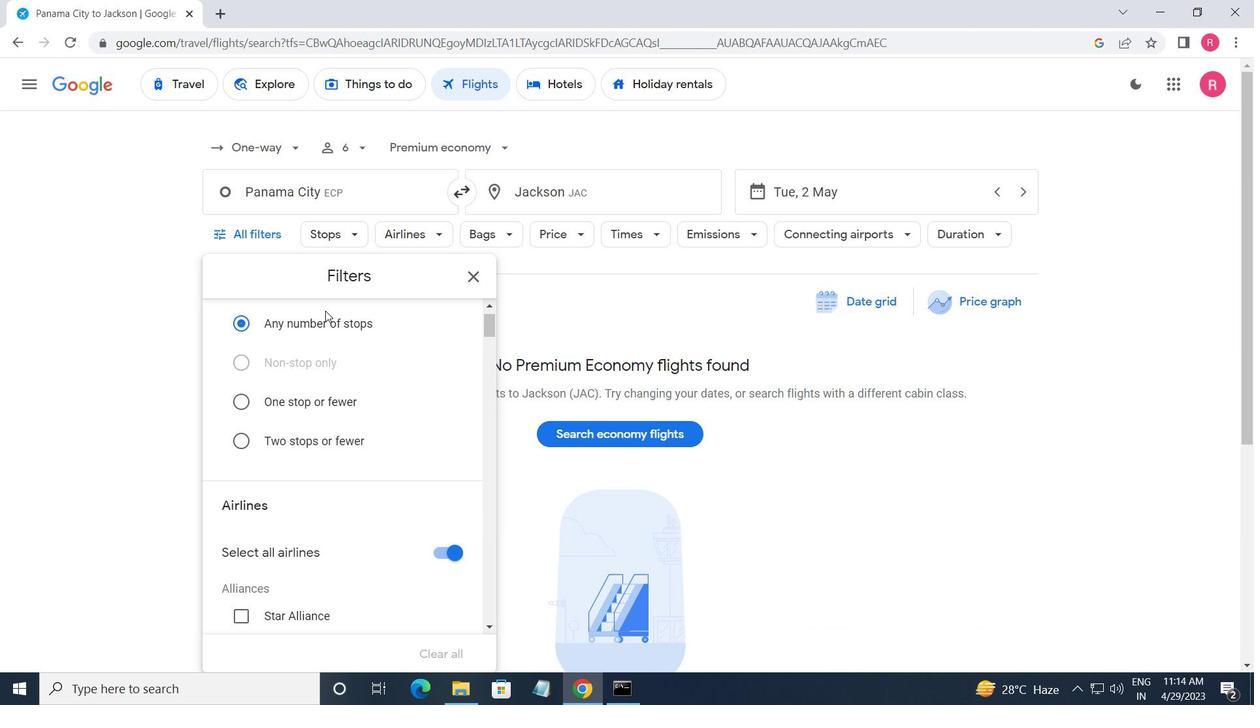 
Action: Mouse scrolled (326, 310) with delta (0, 0)
Screenshot: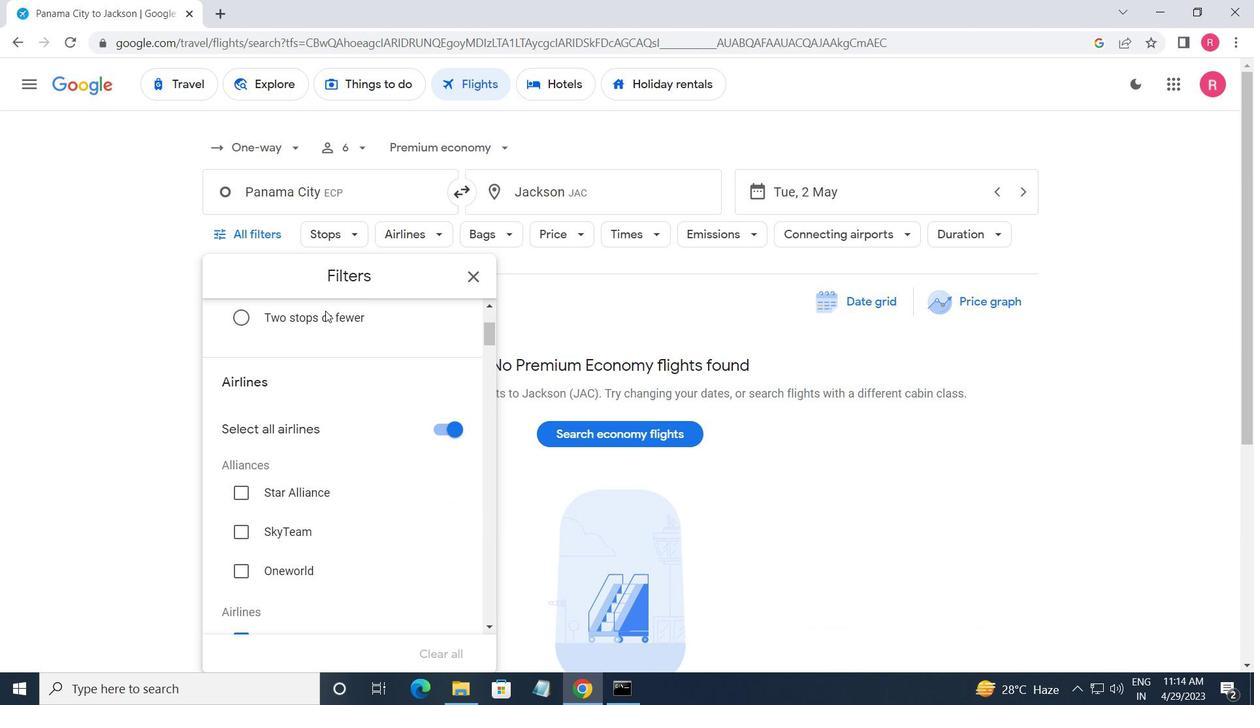 
Action: Mouse moved to (326, 311)
Screenshot: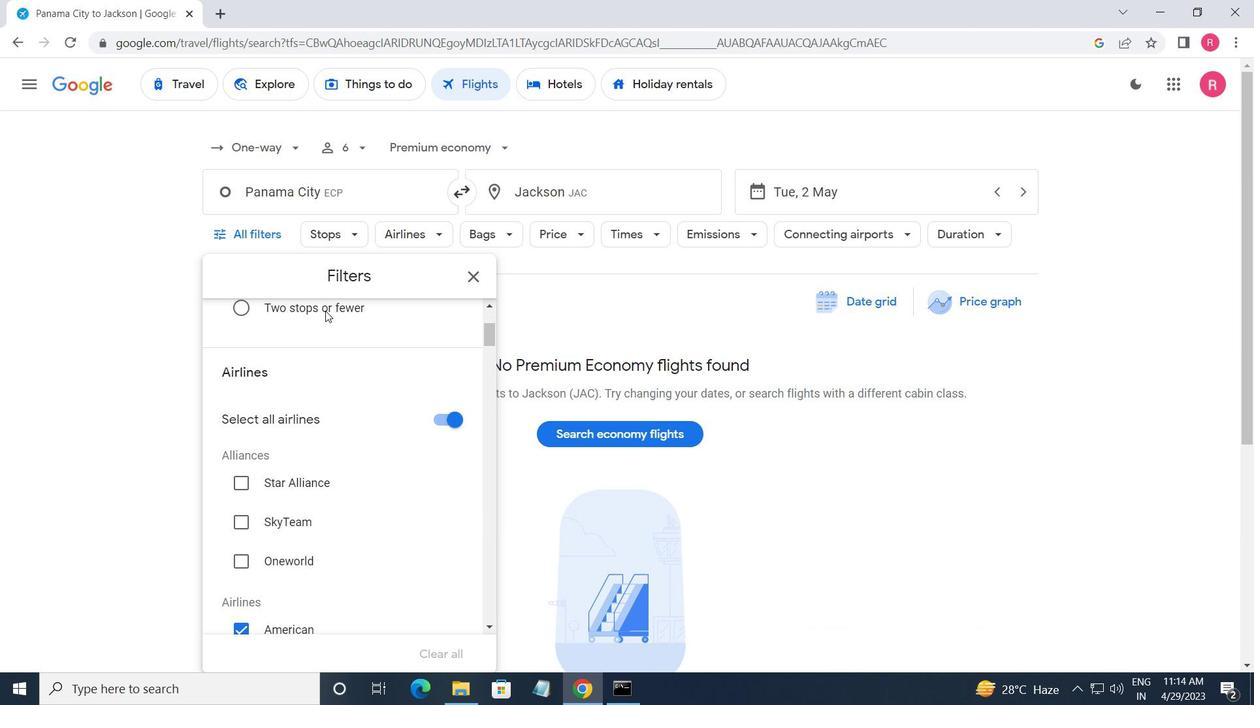 
Action: Mouse scrolled (326, 311) with delta (0, 0)
Screenshot: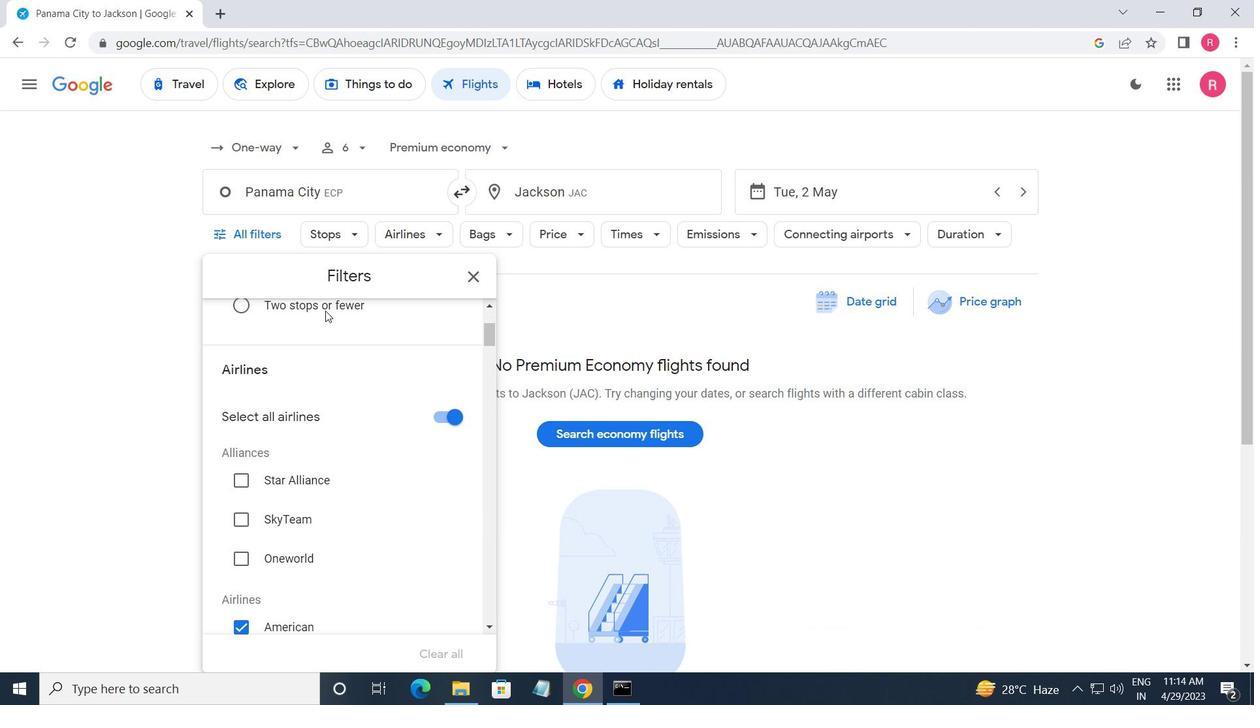
Action: Mouse scrolled (326, 311) with delta (0, 0)
Screenshot: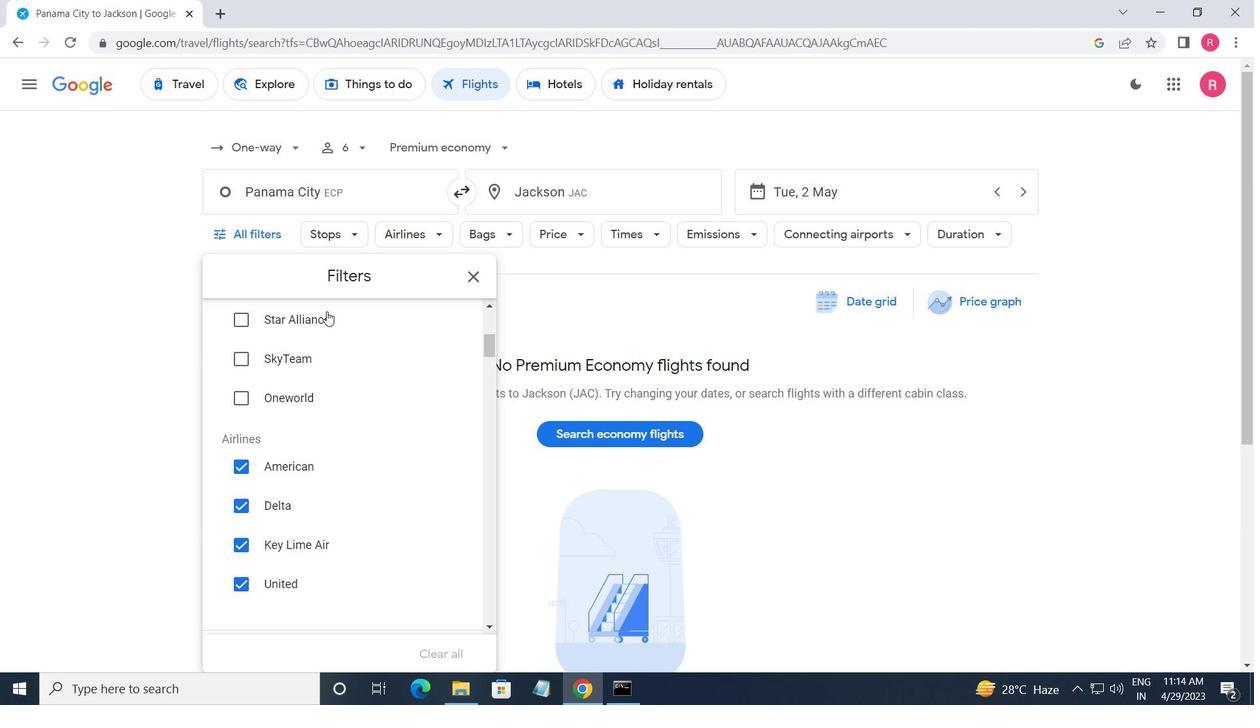 
Action: Mouse moved to (327, 312)
Screenshot: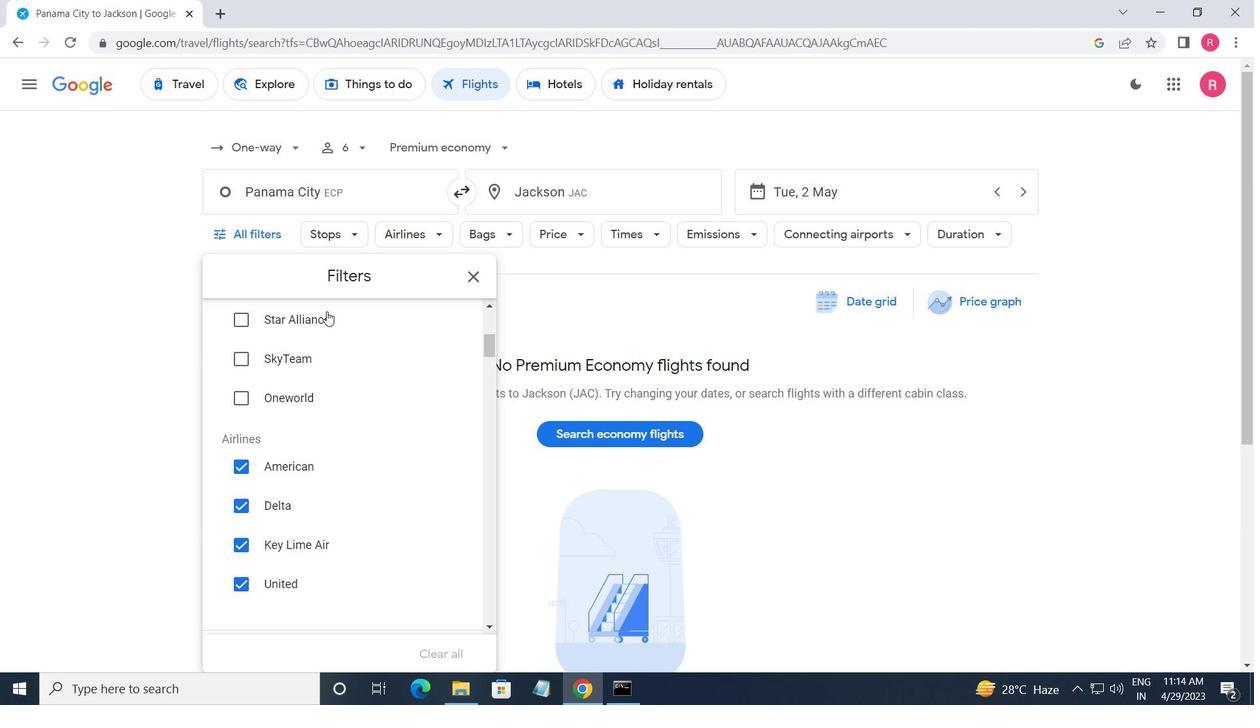 
Action: Mouse scrolled (327, 313) with delta (0, 0)
Screenshot: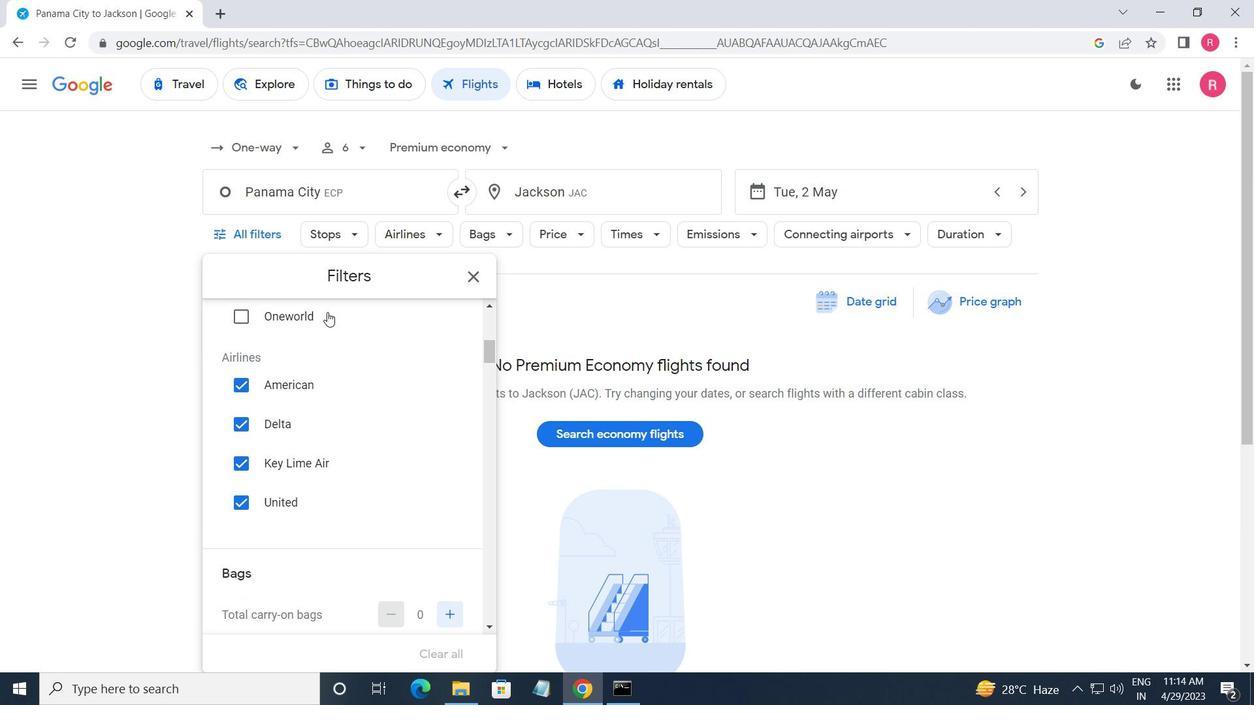 
Action: Mouse scrolled (327, 313) with delta (0, 0)
Screenshot: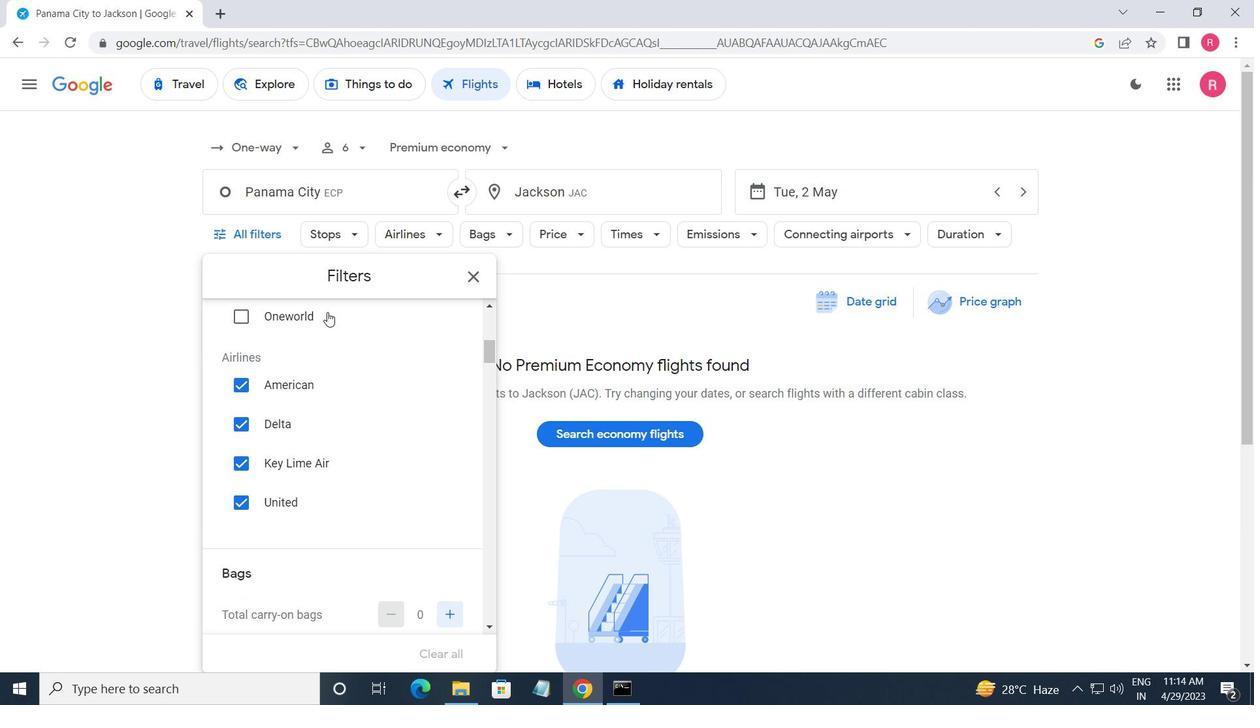 
Action: Mouse moved to (453, 346)
Screenshot: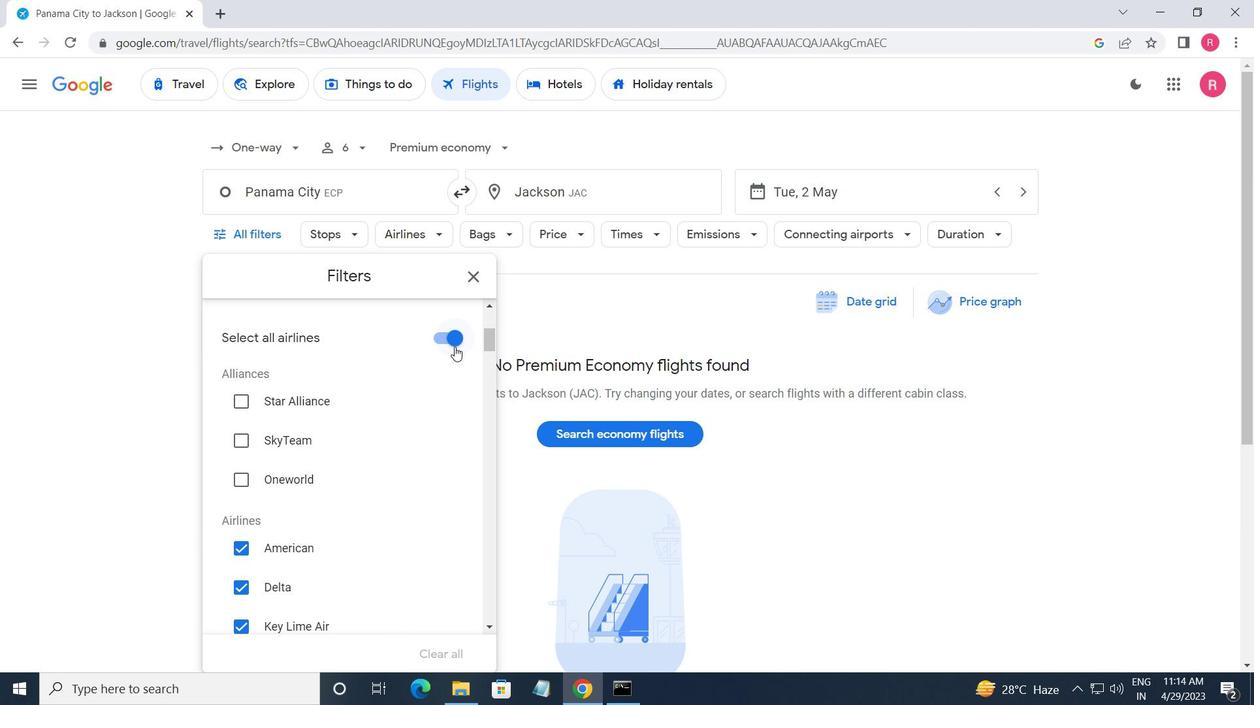 
Action: Mouse pressed left at (453, 346)
Screenshot: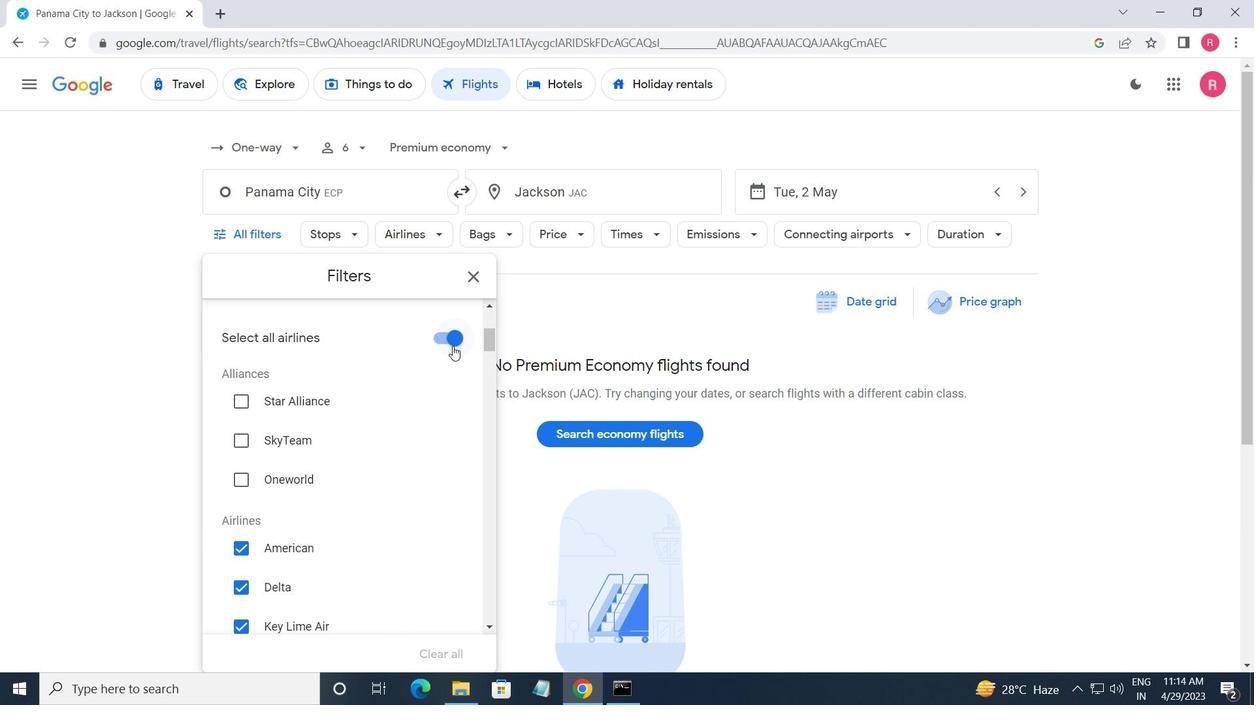
Action: Mouse scrolled (453, 345) with delta (0, 0)
Screenshot: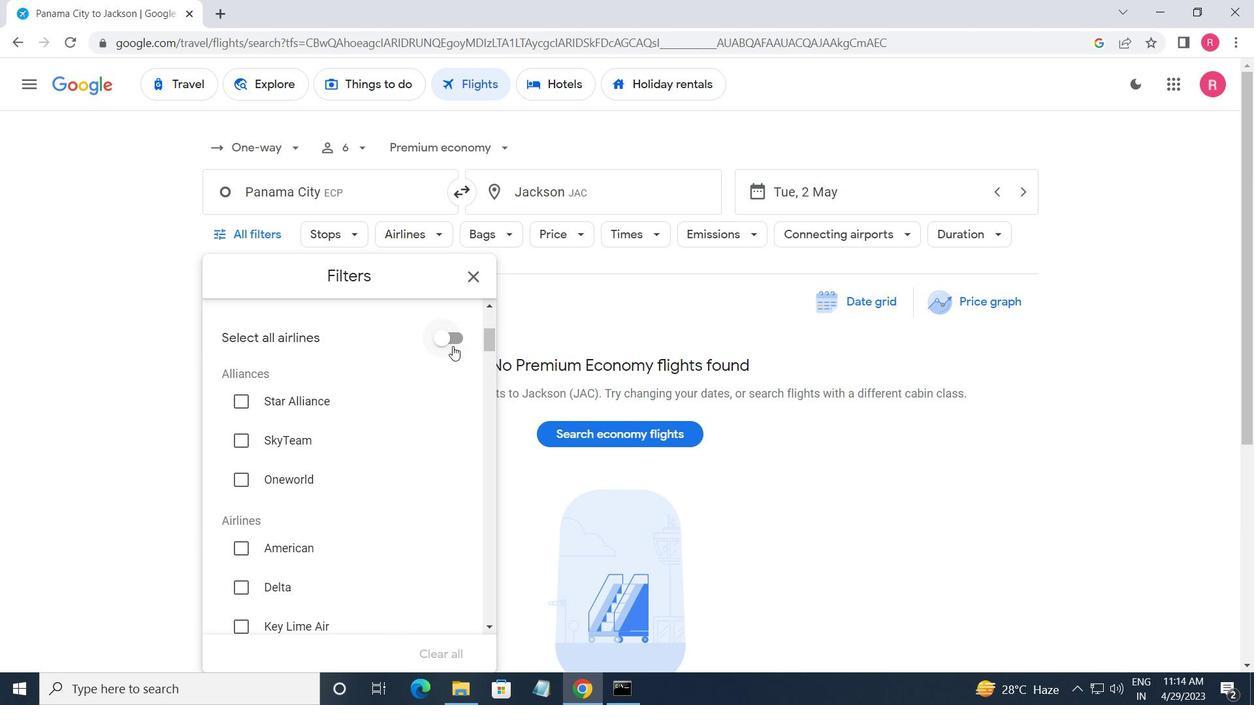 
Action: Mouse moved to (453, 348)
Screenshot: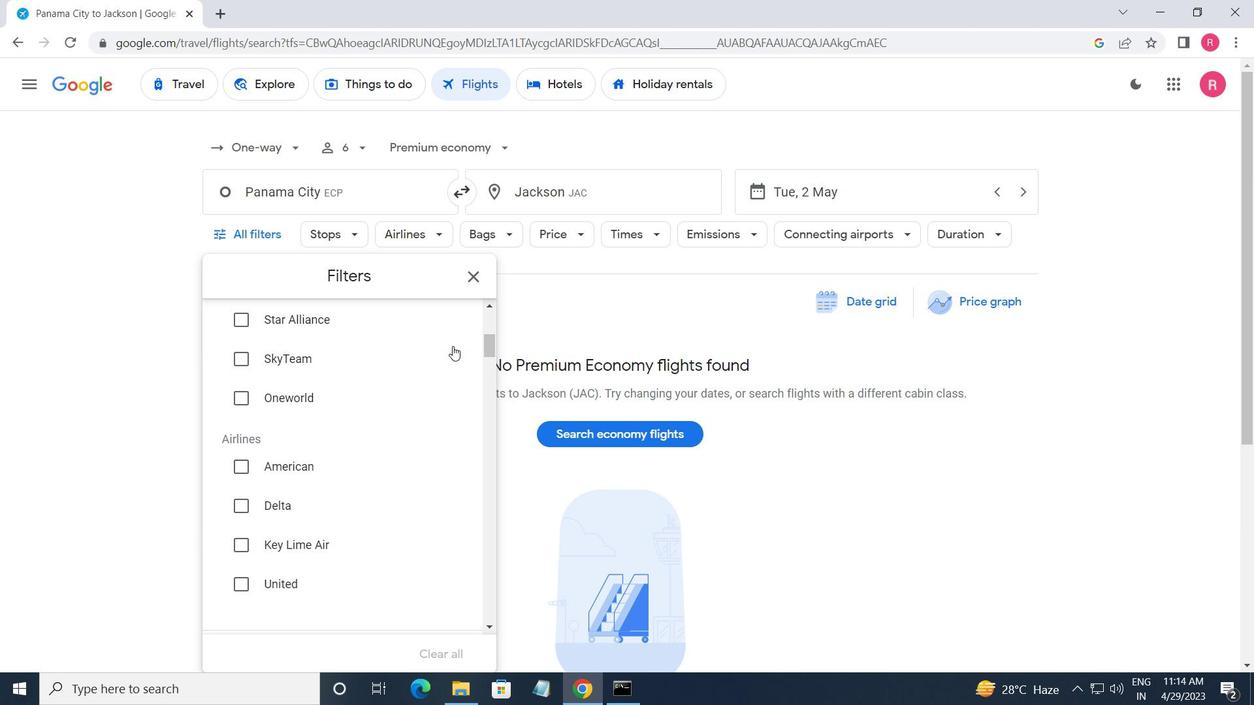 
Action: Mouse scrolled (453, 348) with delta (0, 0)
Screenshot: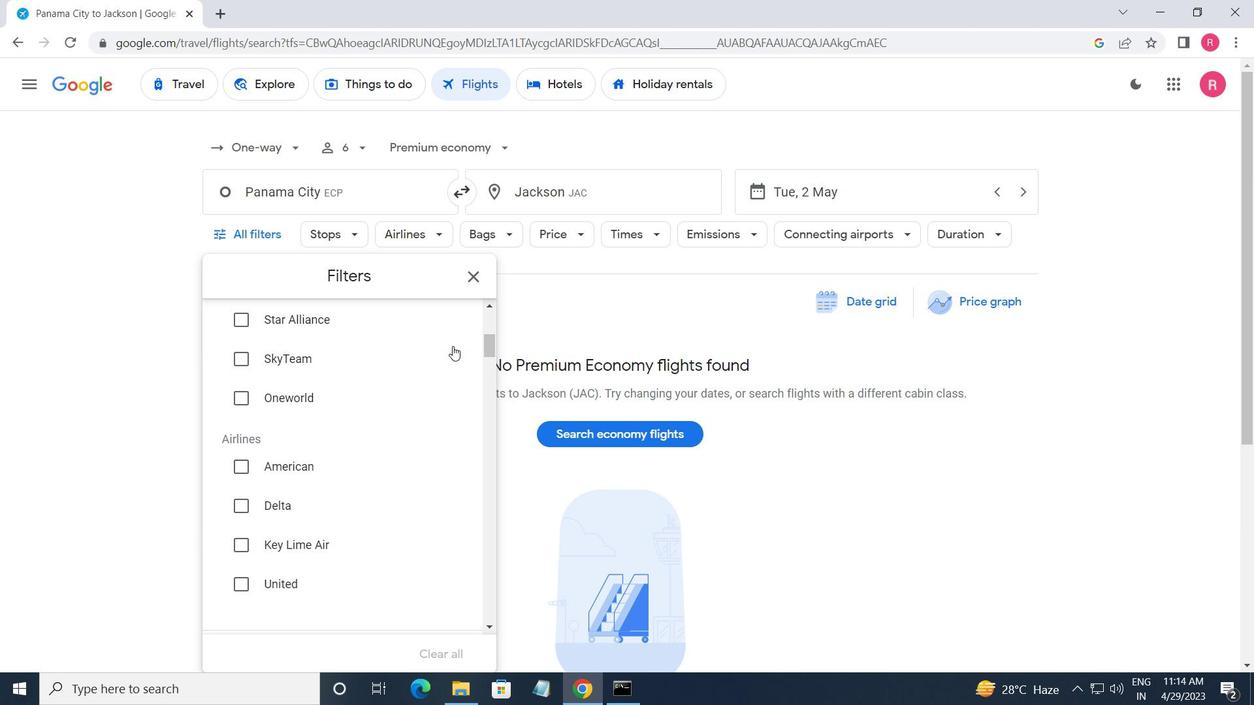 
Action: Mouse moved to (453, 349)
Screenshot: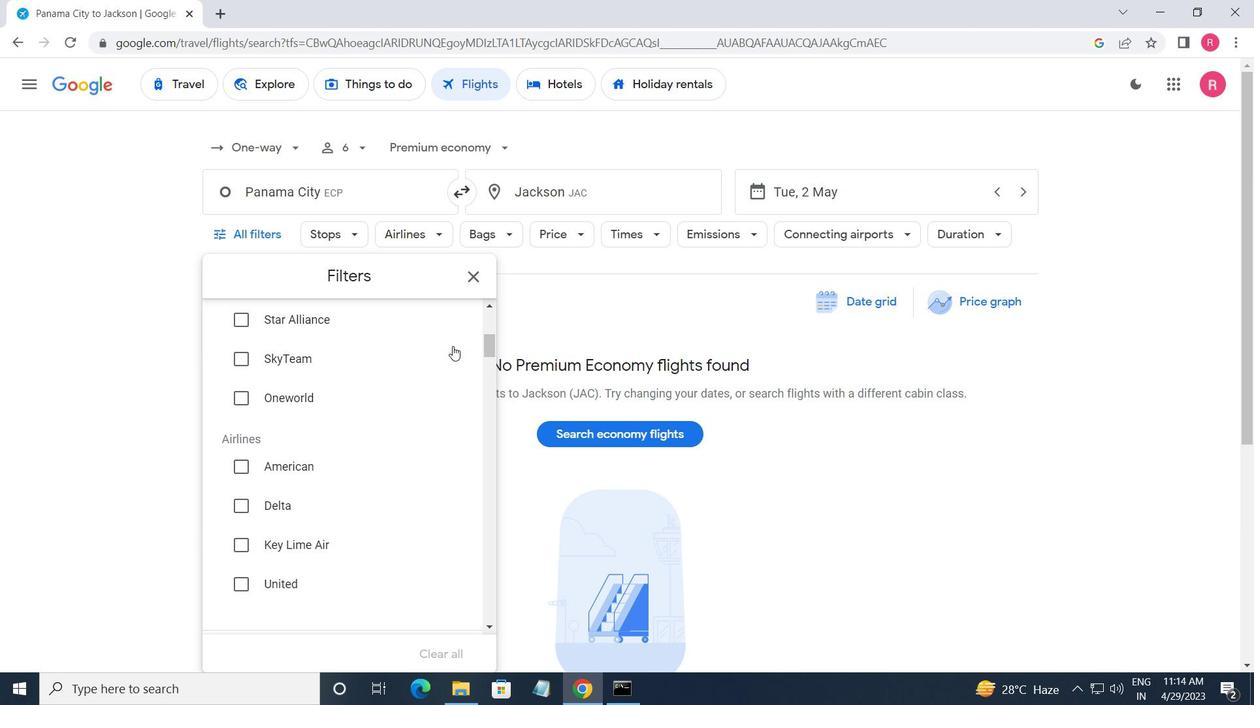 
Action: Mouse scrolled (453, 348) with delta (0, 0)
Screenshot: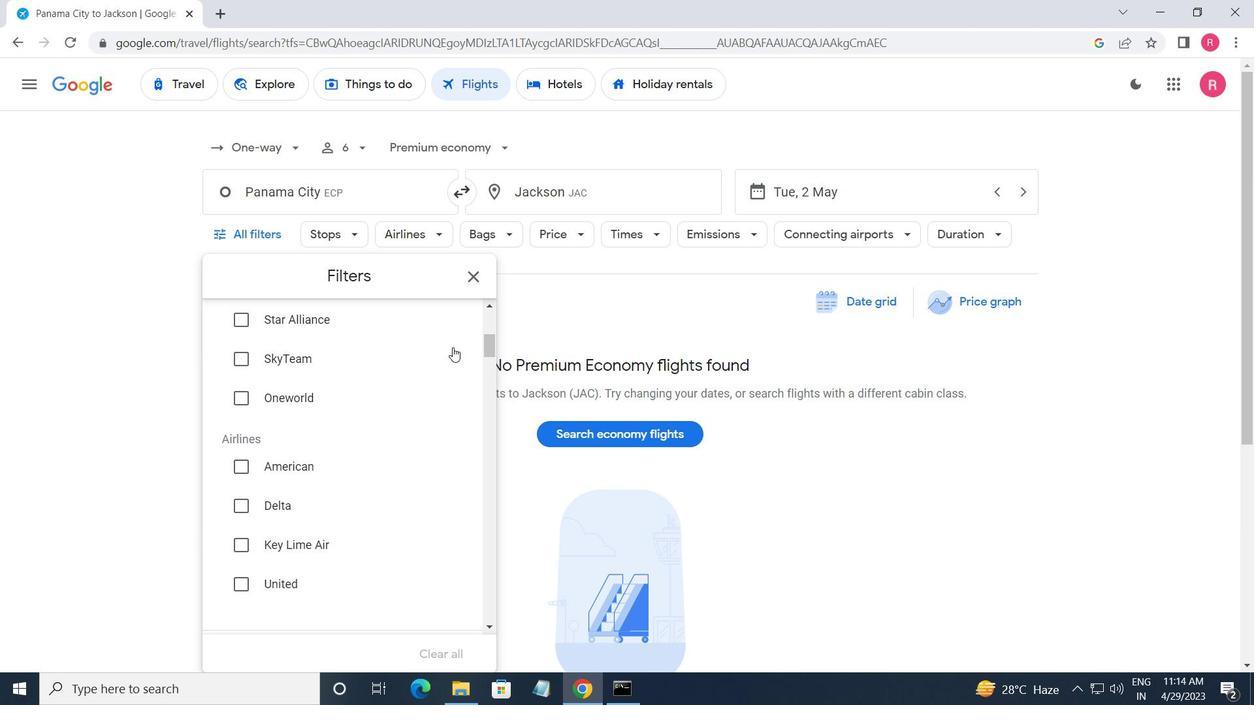 
Action: Mouse moved to (453, 350)
Screenshot: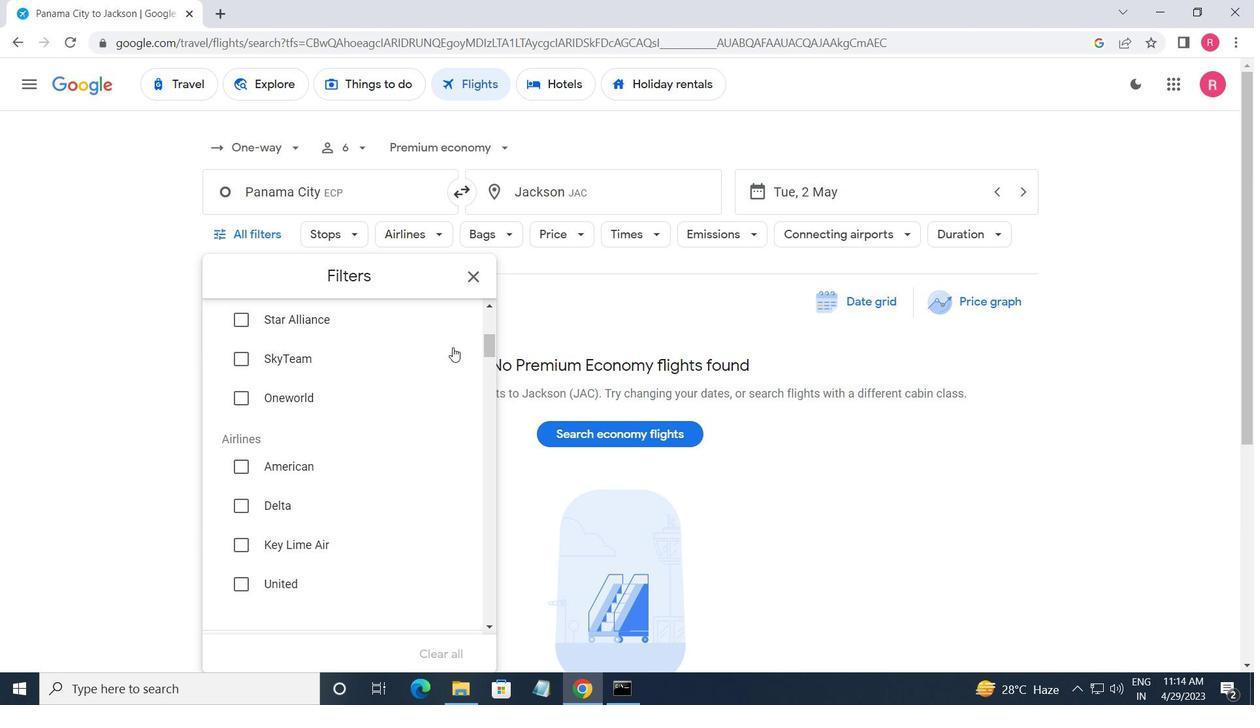 
Action: Mouse scrolled (453, 350) with delta (0, 0)
Screenshot: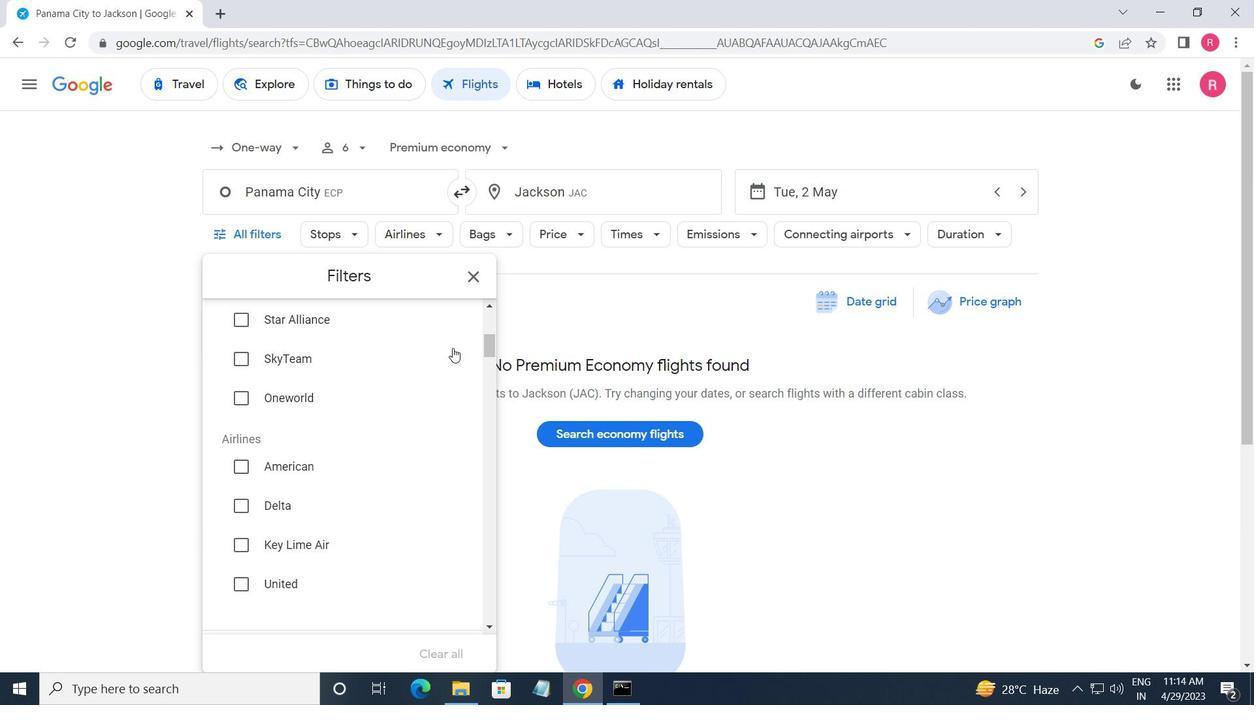 
Action: Mouse moved to (444, 377)
Screenshot: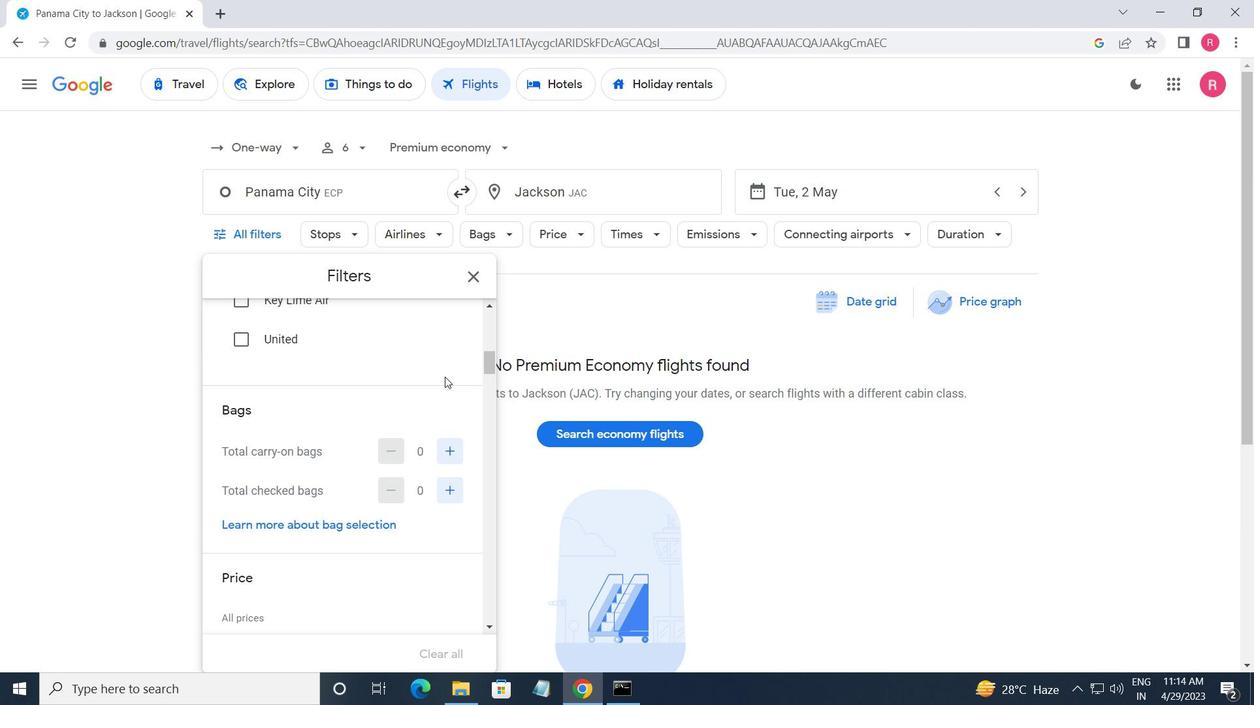 
Action: Mouse scrolled (444, 377) with delta (0, 0)
Screenshot: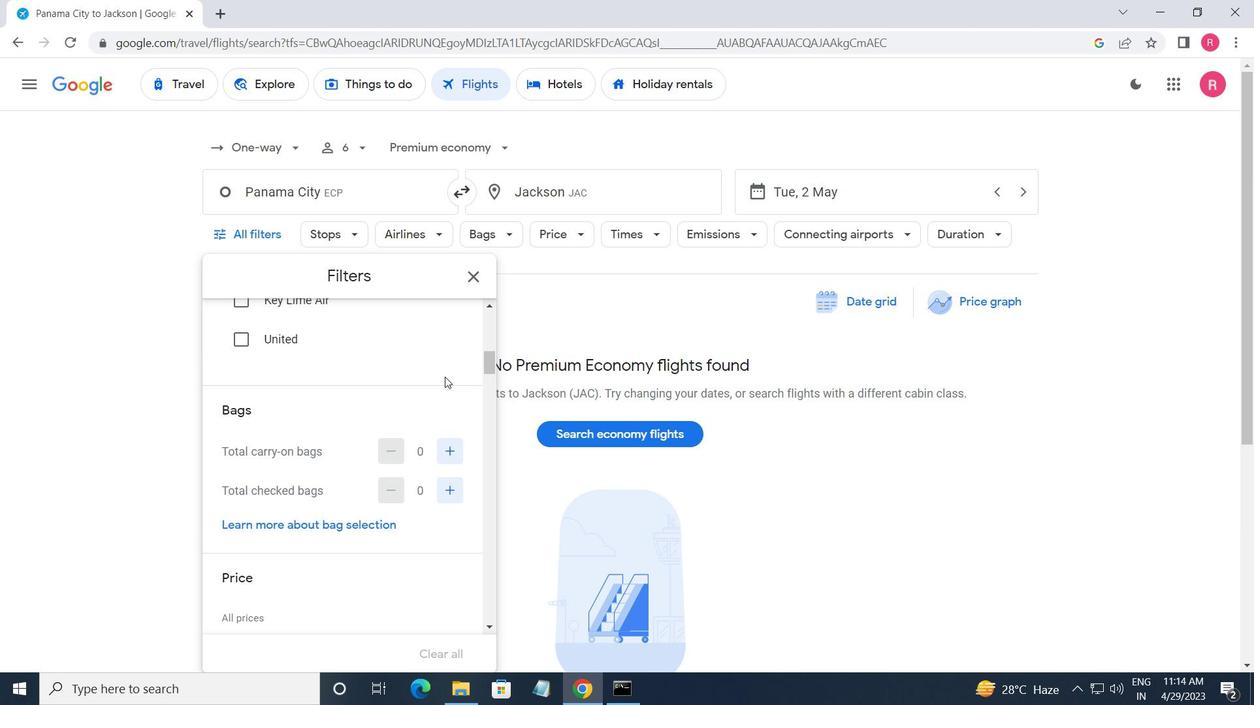 
Action: Mouse moved to (445, 408)
Screenshot: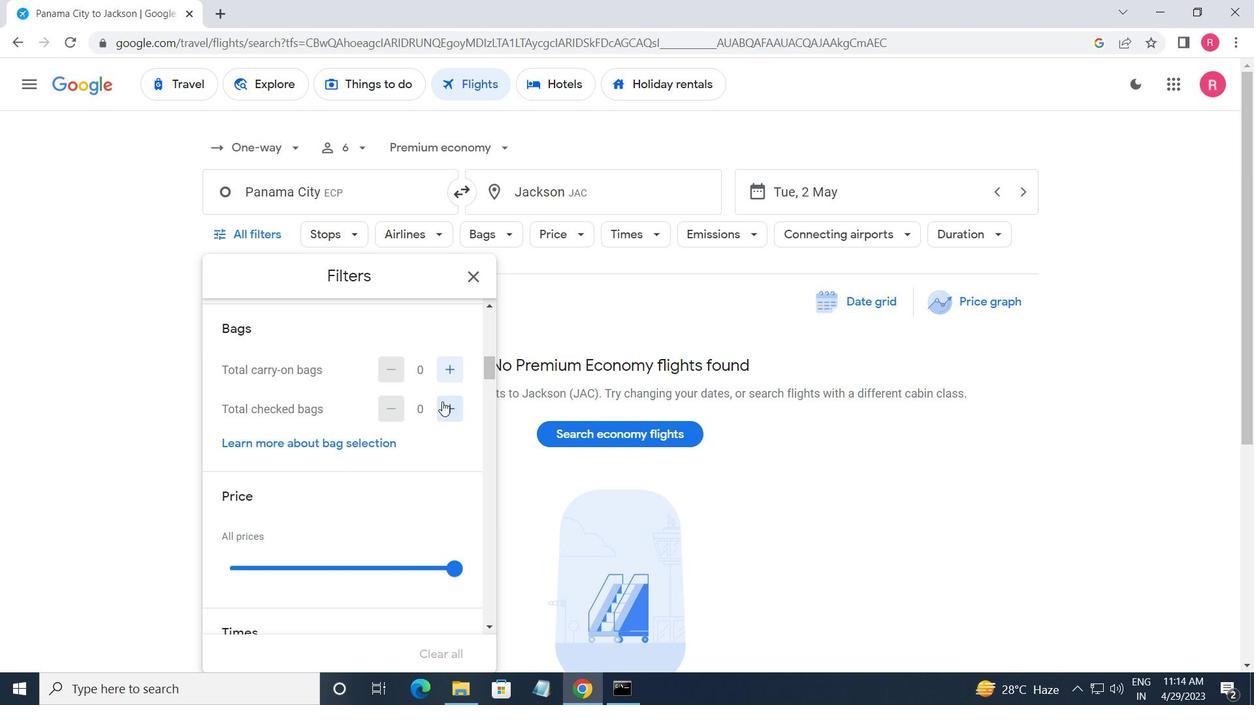 
Action: Mouse pressed left at (445, 408)
Screenshot: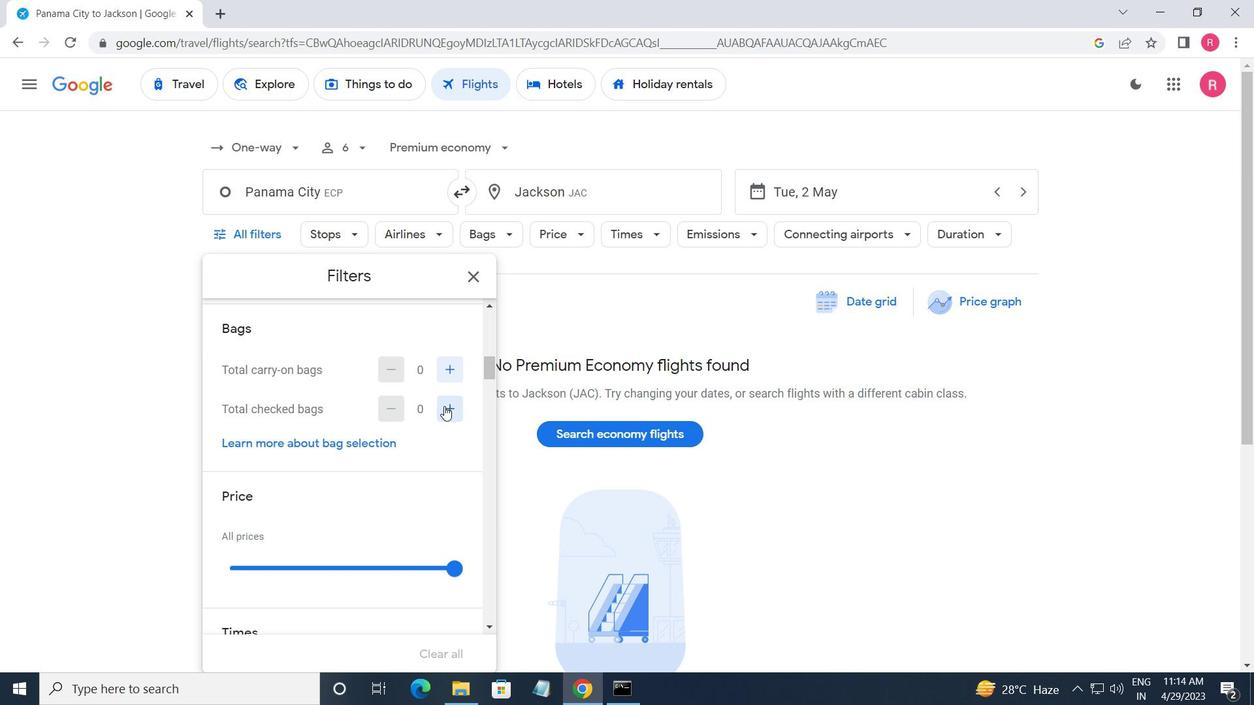 
Action: Mouse pressed left at (445, 408)
Screenshot: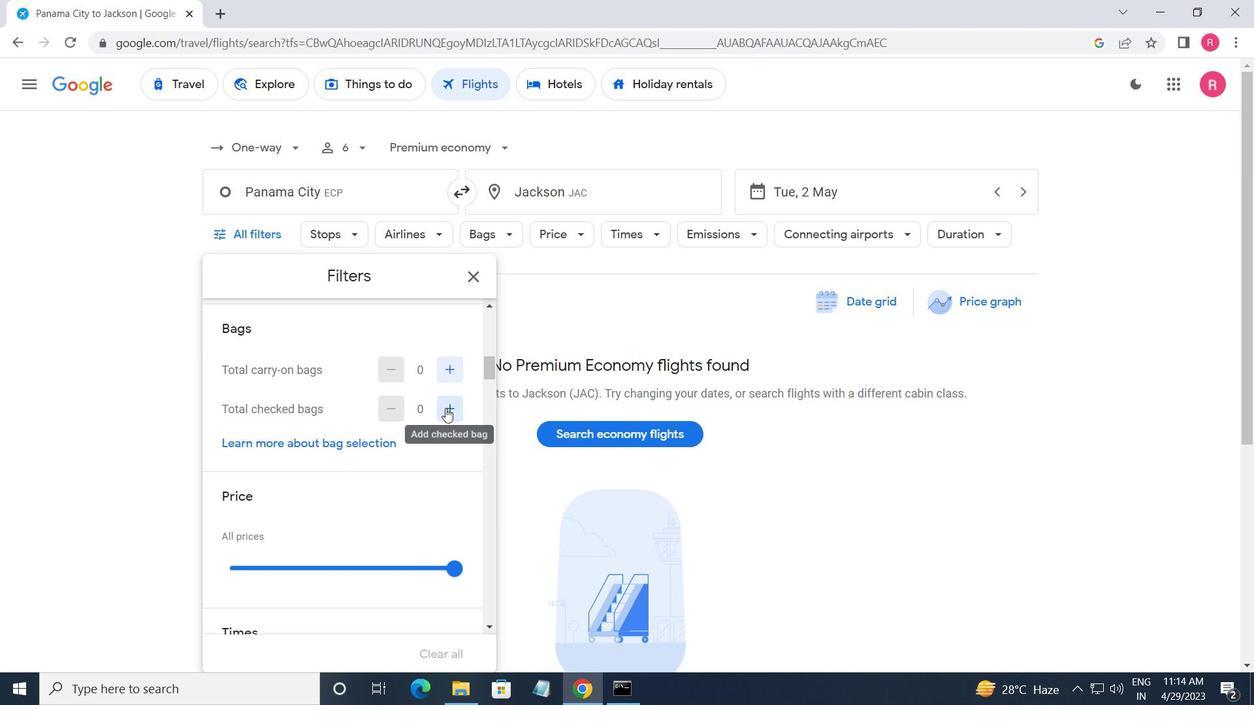 
Action: Mouse pressed left at (445, 408)
Screenshot: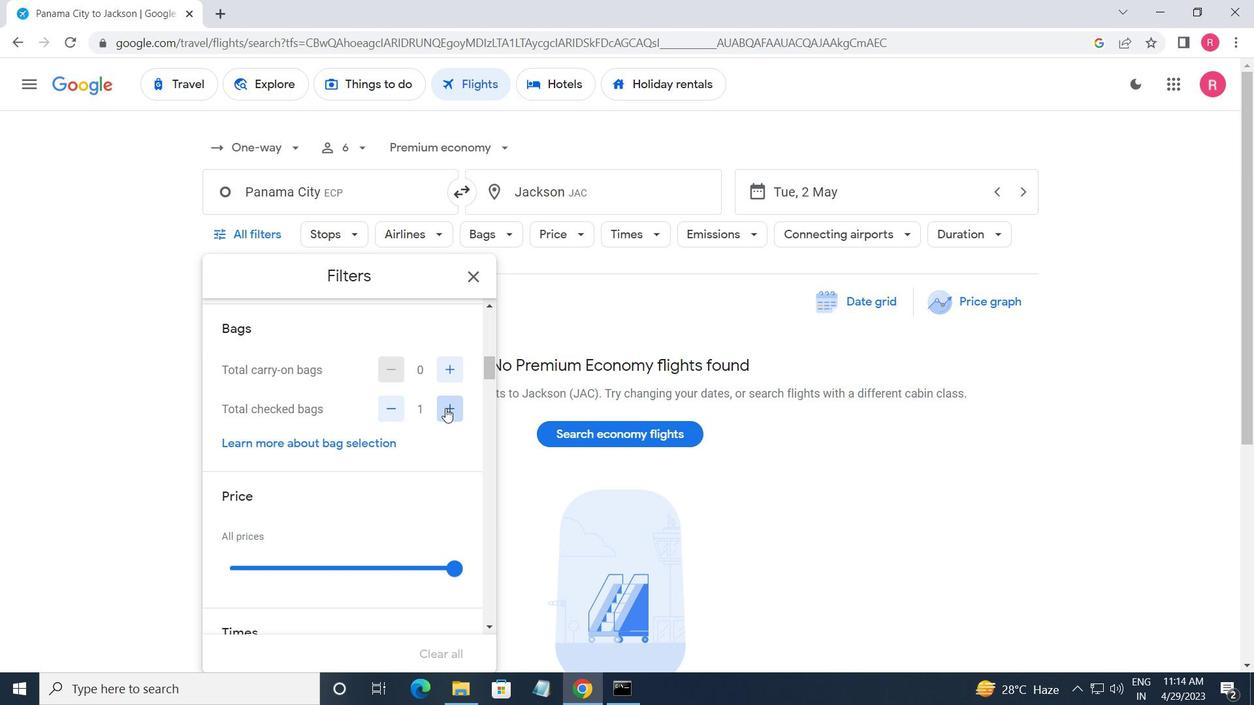 
Action: Mouse pressed left at (445, 408)
Screenshot: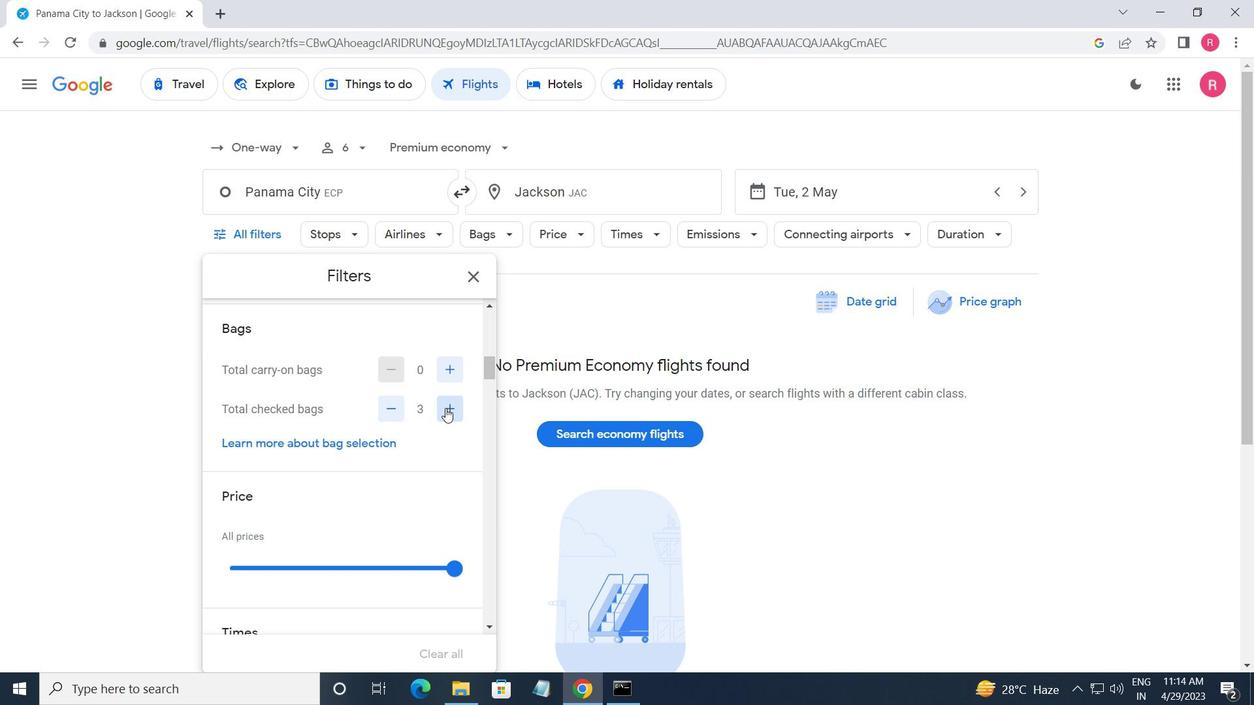 
Action: Mouse moved to (445, 407)
Screenshot: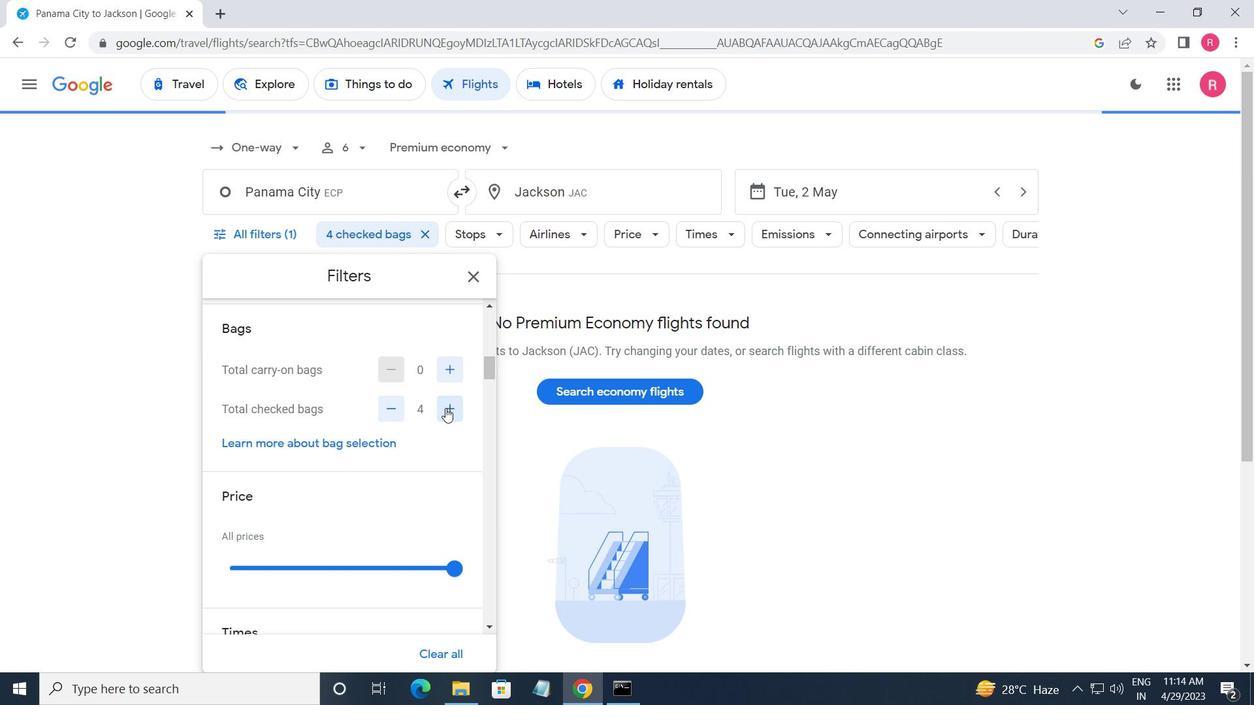 
Action: Mouse scrolled (445, 407) with delta (0, 0)
Screenshot: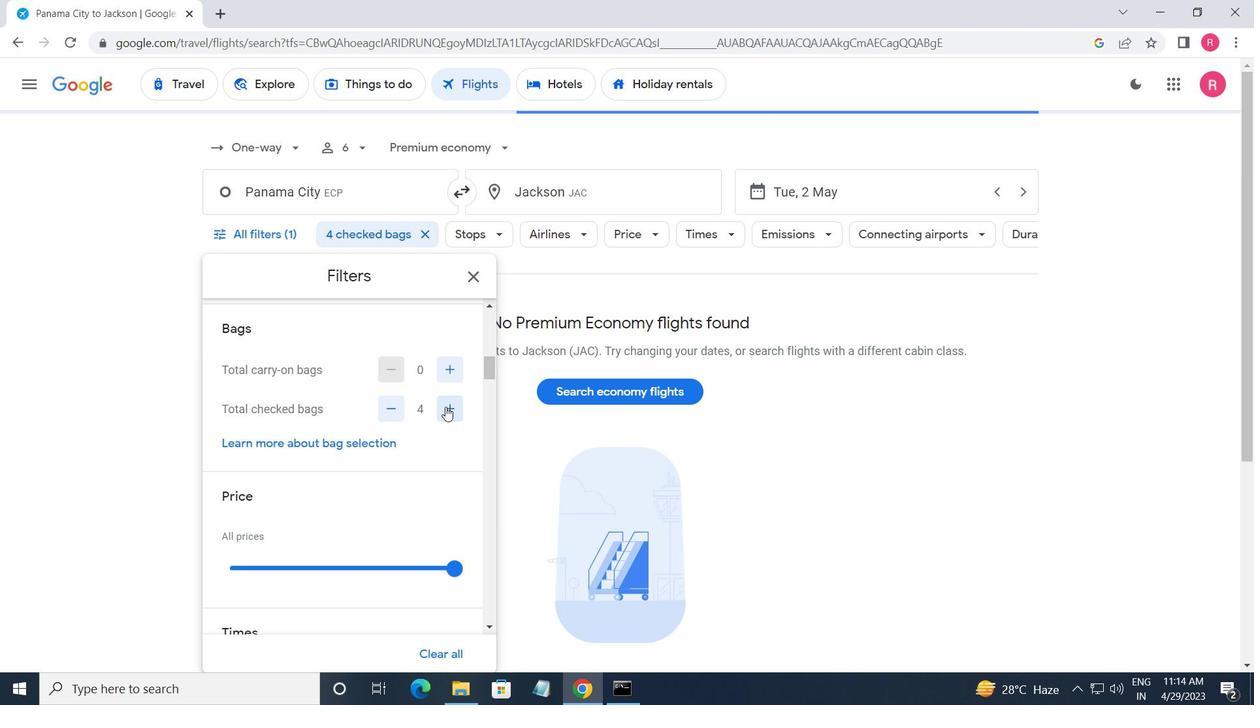 
Action: Mouse scrolled (445, 407) with delta (0, 0)
Screenshot: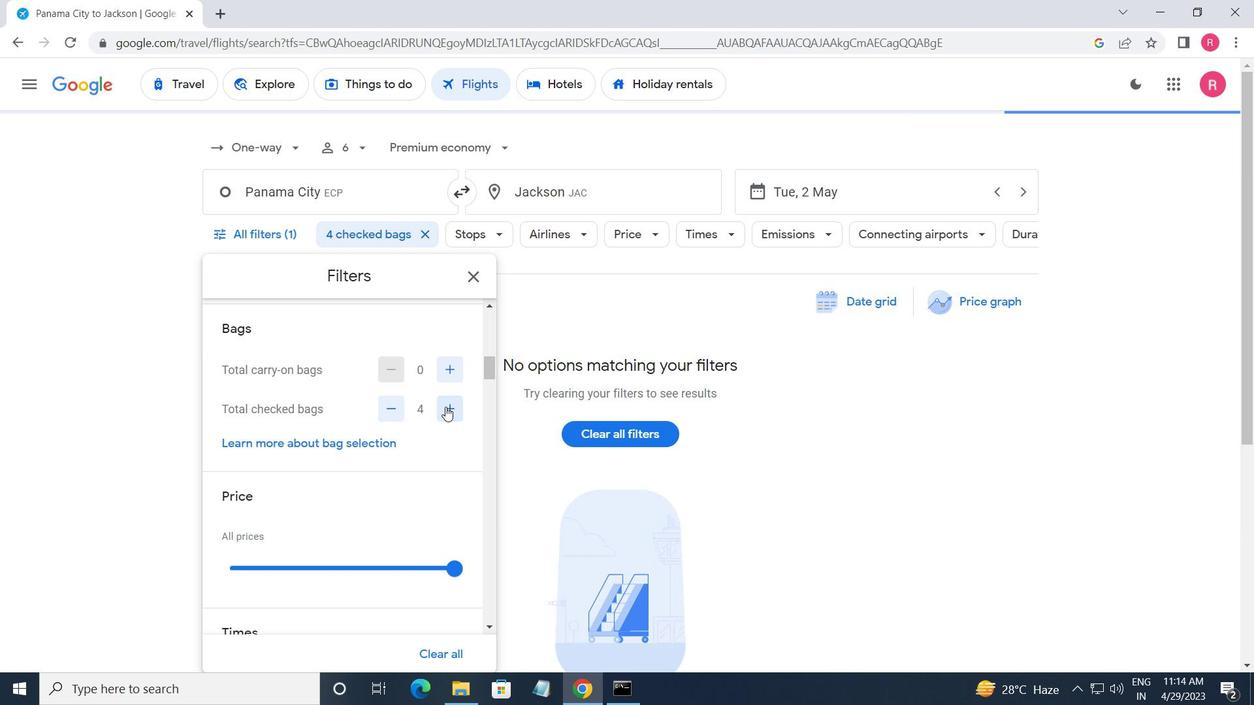 
Action: Mouse moved to (461, 408)
Screenshot: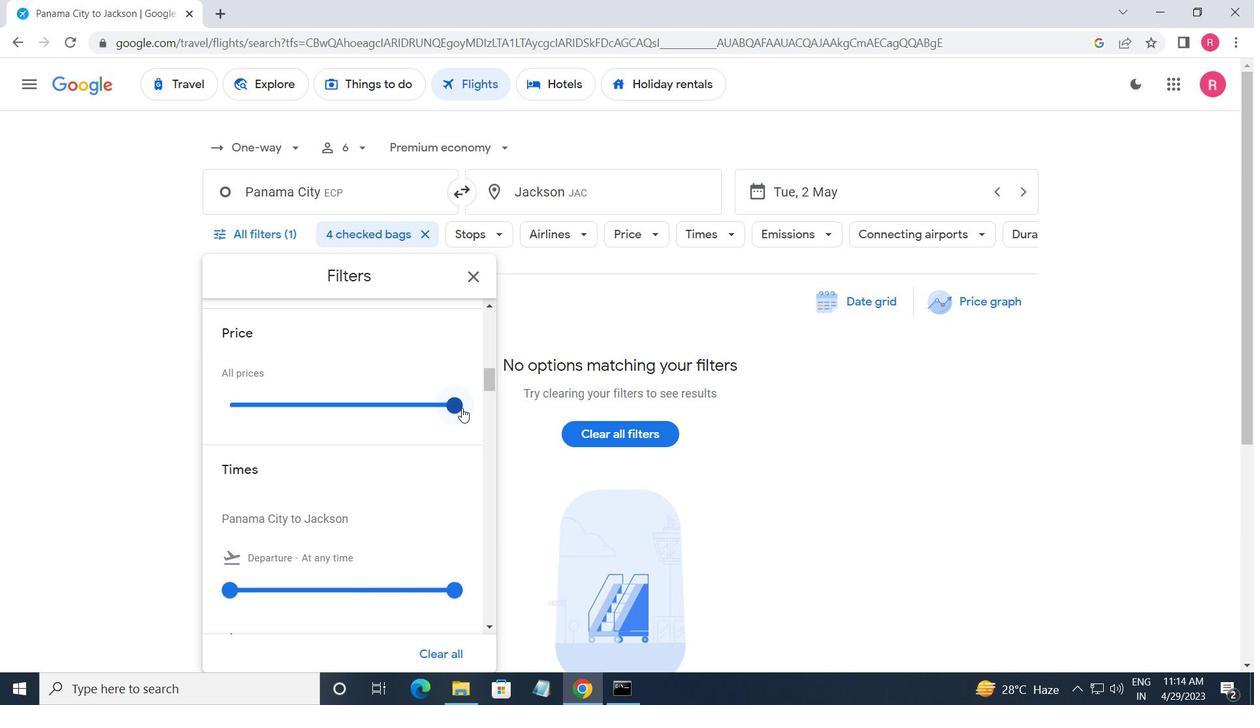 
Action: Mouse pressed left at (461, 408)
Screenshot: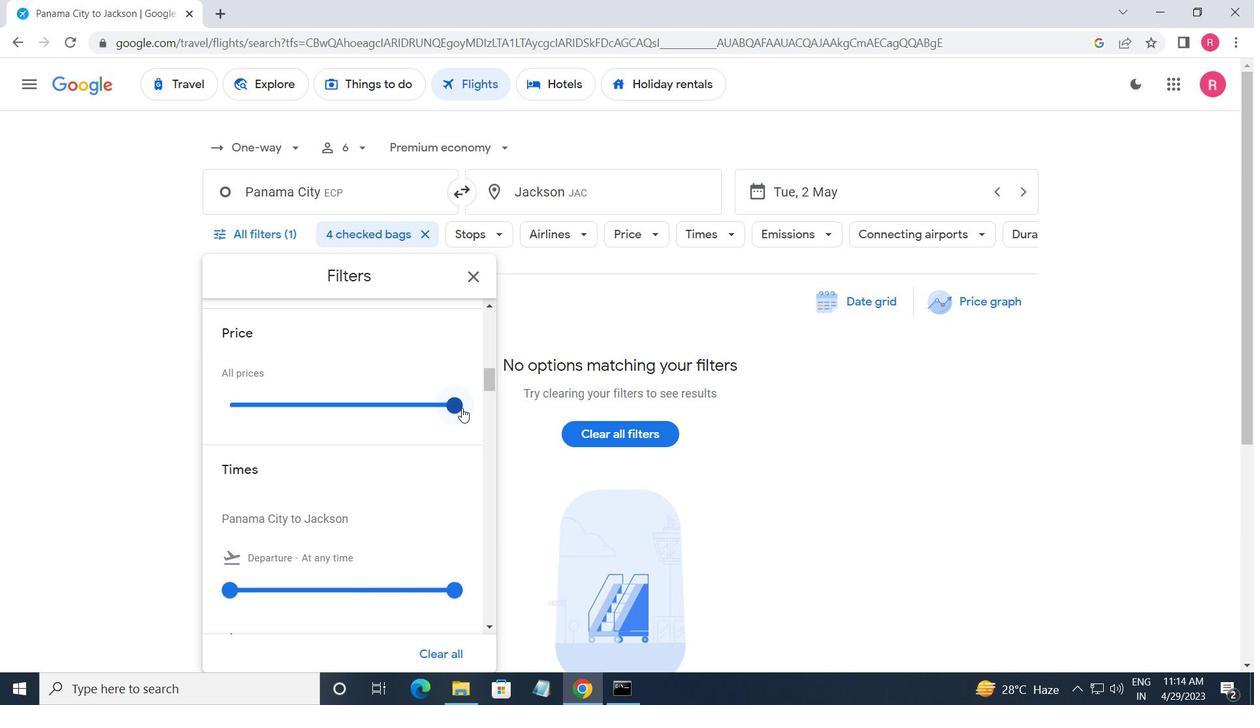
Action: Mouse moved to (458, 402)
Screenshot: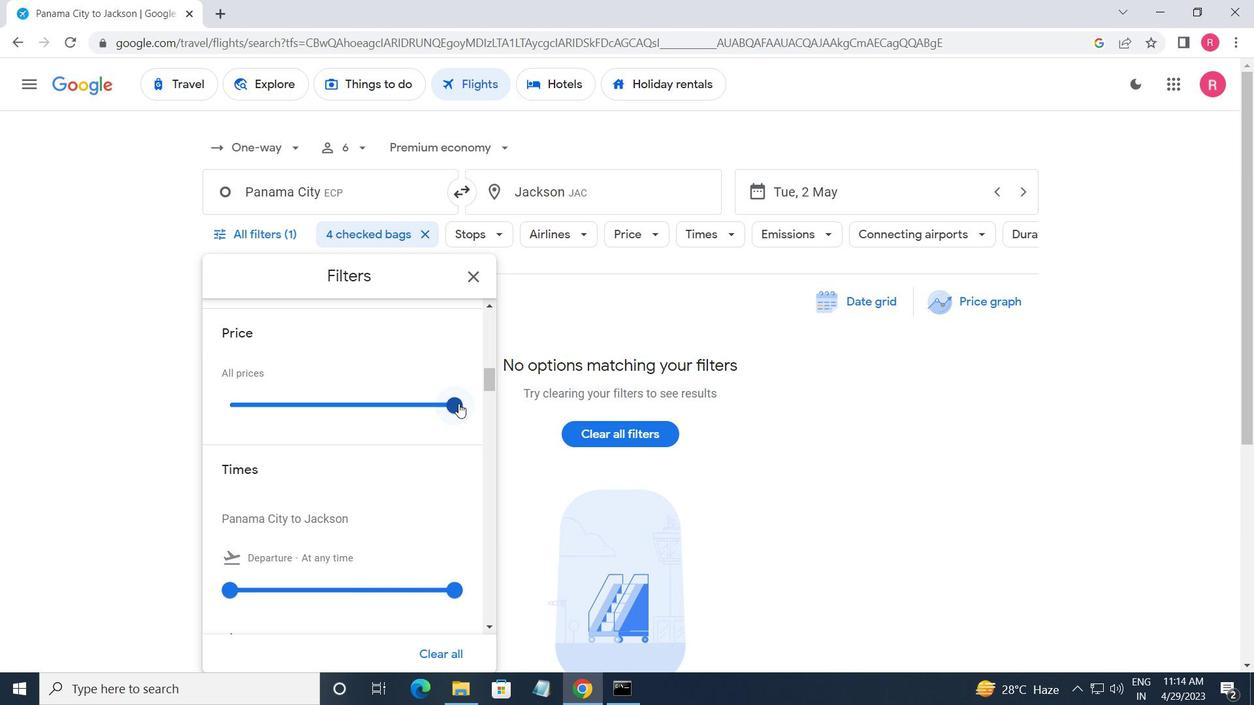 
Action: Mouse scrolled (458, 401) with delta (0, 0)
Screenshot: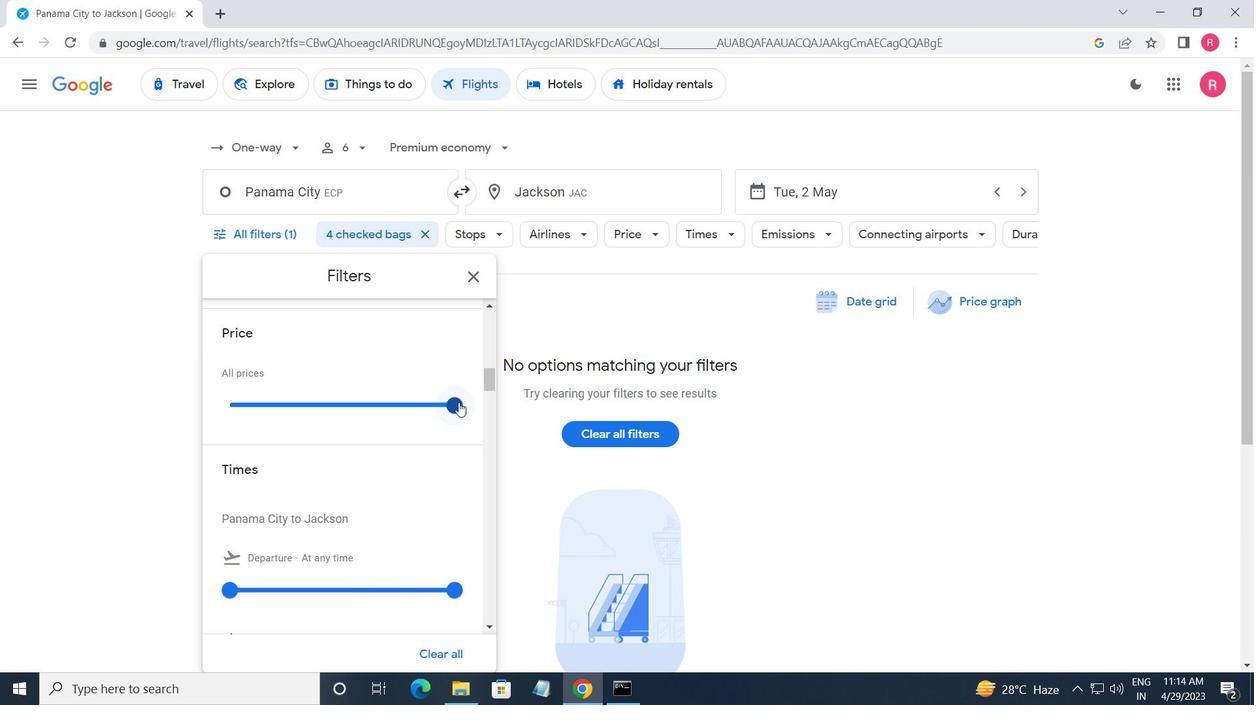 
Action: Mouse scrolled (458, 401) with delta (0, 0)
Screenshot: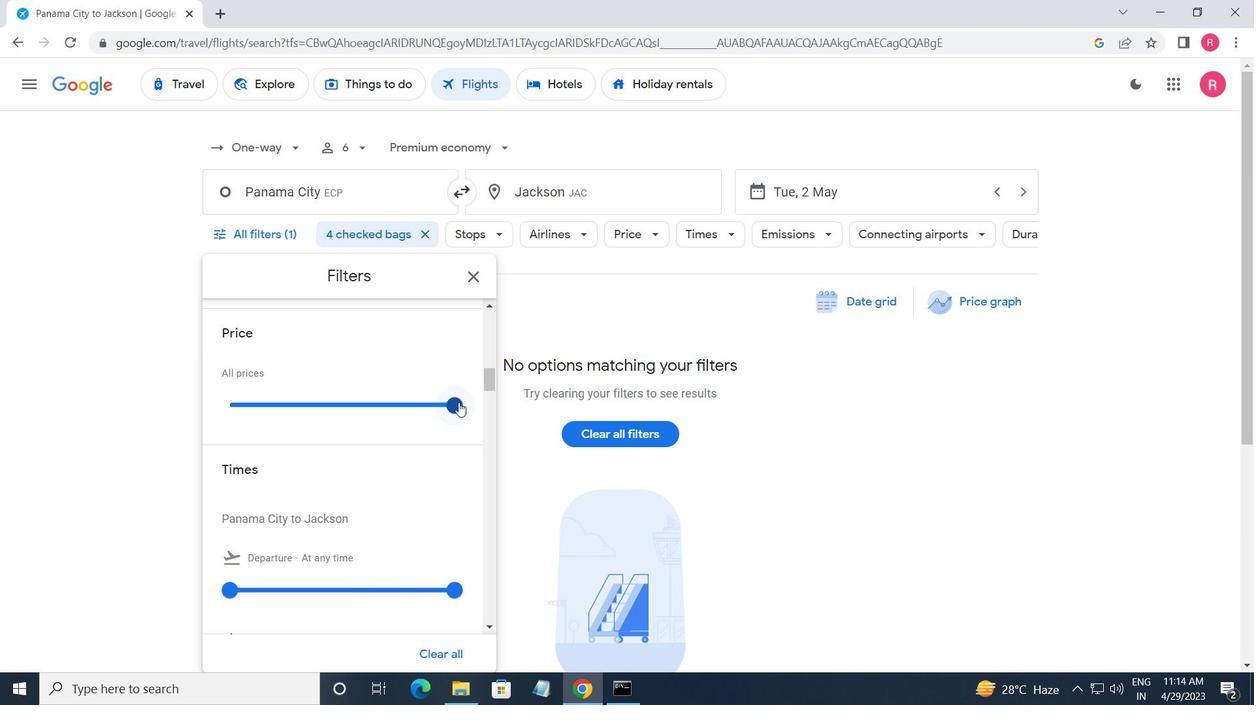 
Action: Mouse scrolled (458, 401) with delta (0, 0)
Screenshot: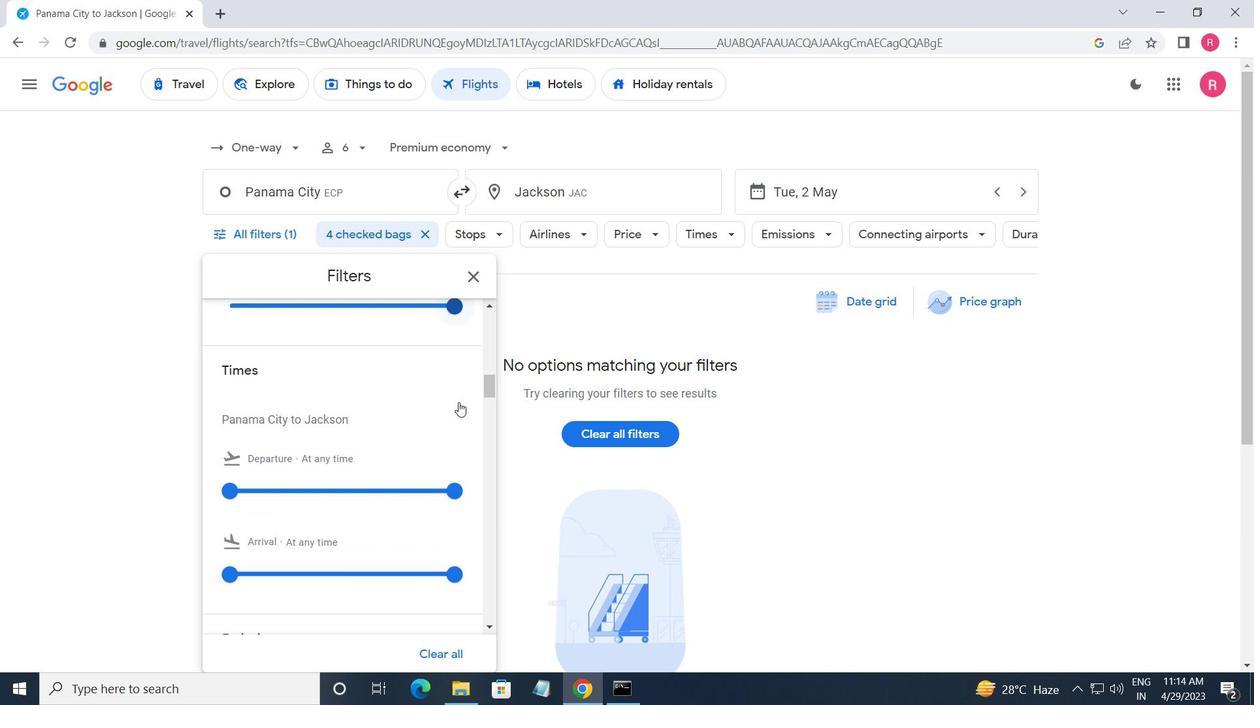 
Action: Mouse moved to (235, 345)
Screenshot: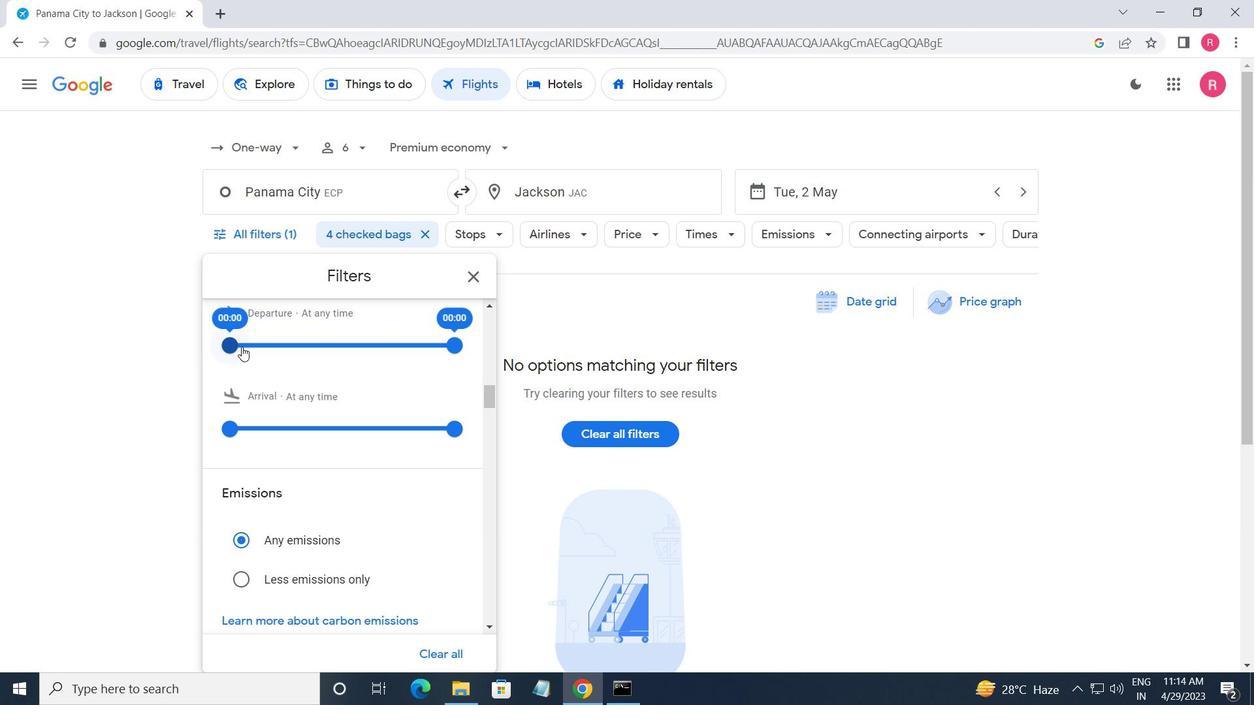 
Action: Mouse pressed left at (235, 345)
Screenshot: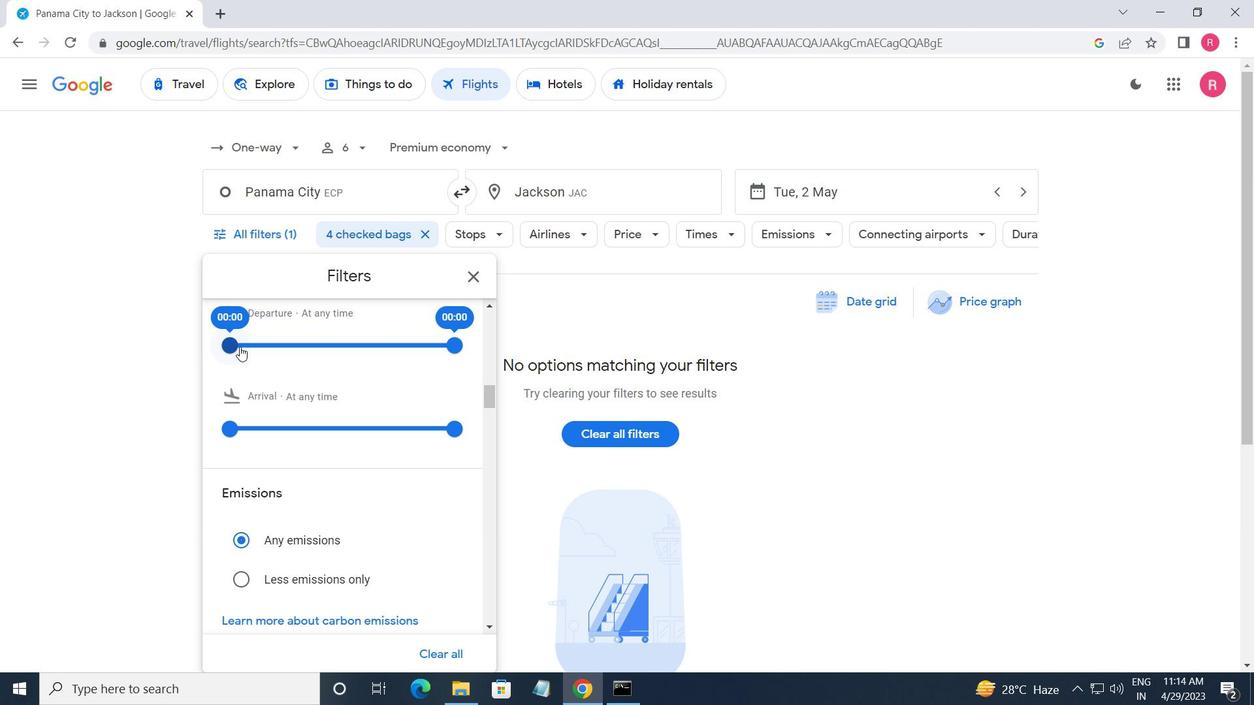 
Action: Mouse moved to (448, 351)
Screenshot: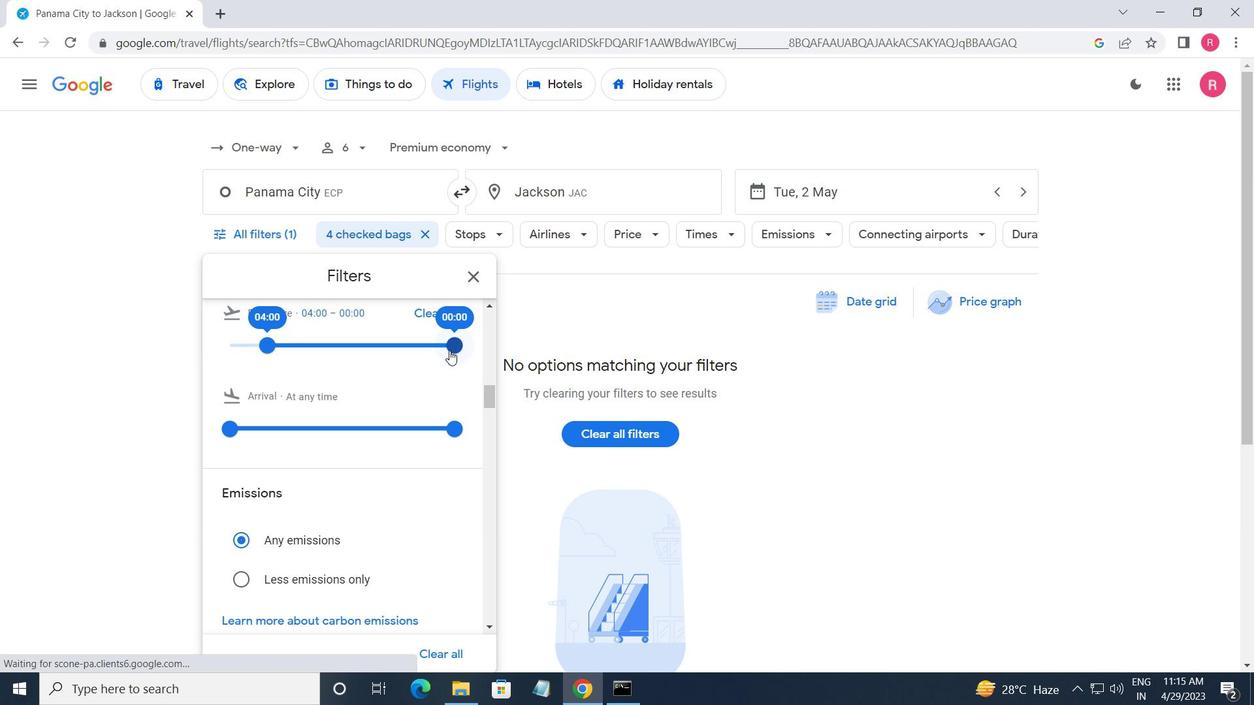 
Action: Mouse pressed left at (448, 351)
Screenshot: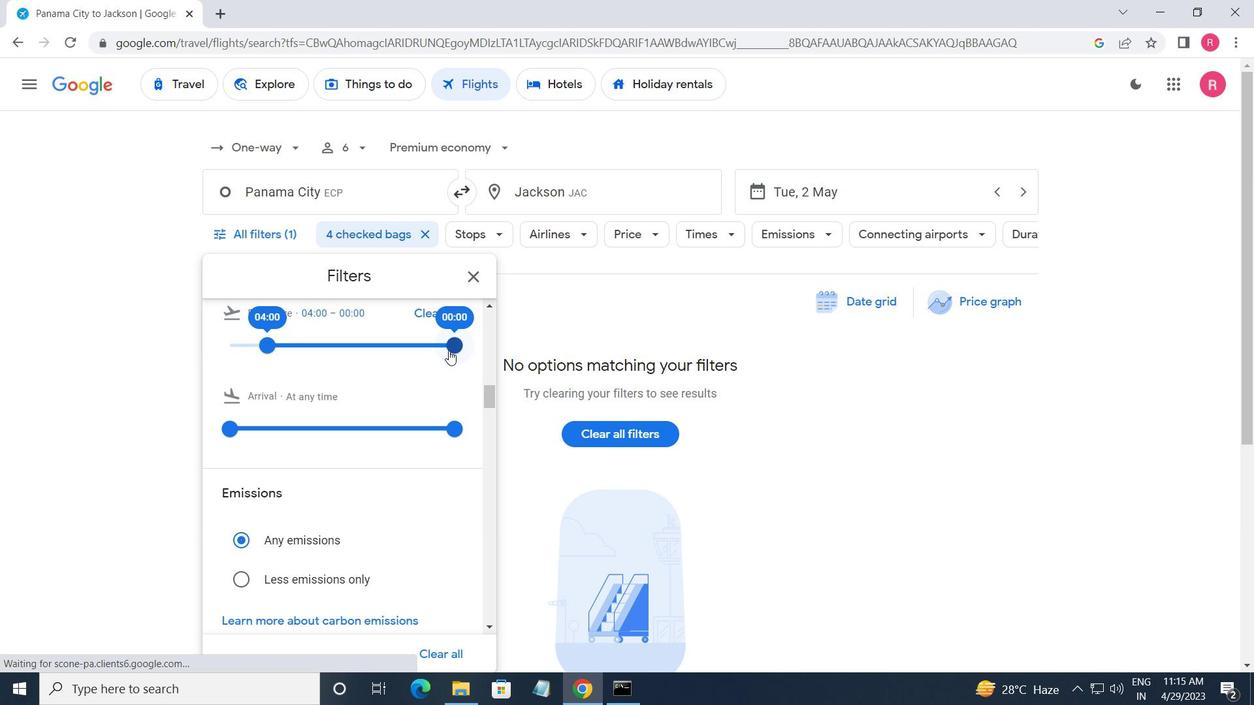 
Action: Mouse moved to (471, 271)
Screenshot: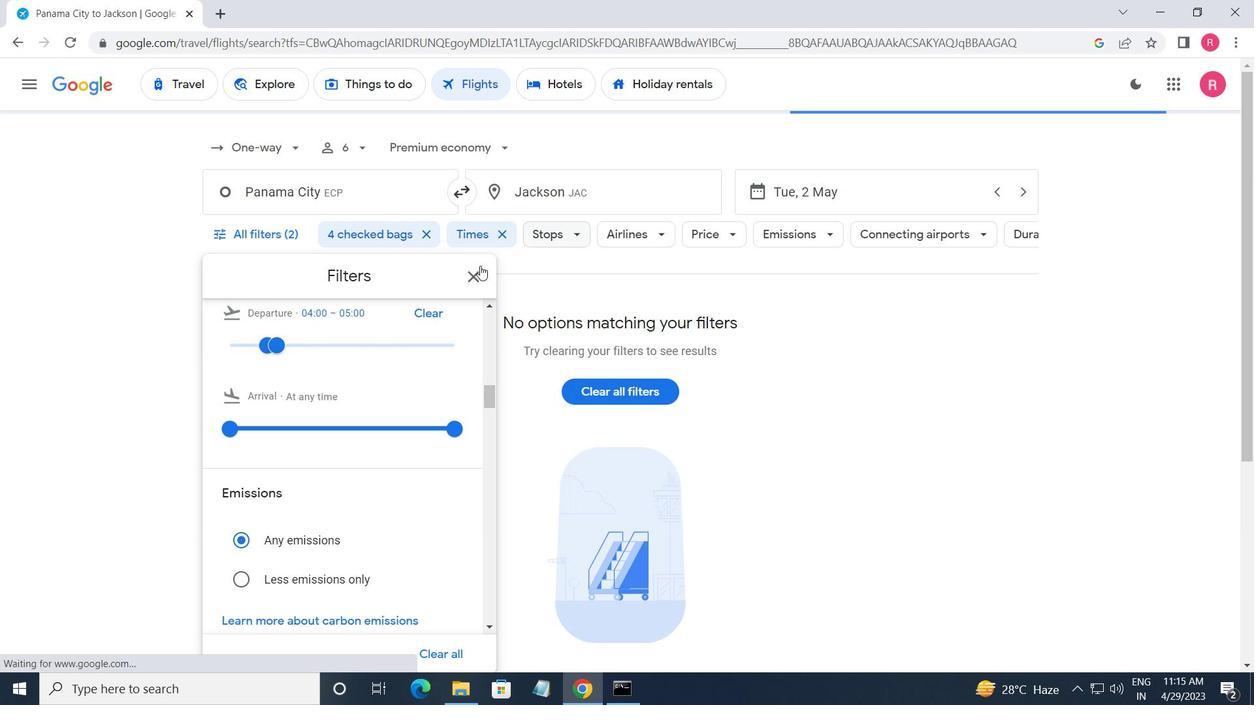 
Action: Mouse pressed left at (471, 271)
Screenshot: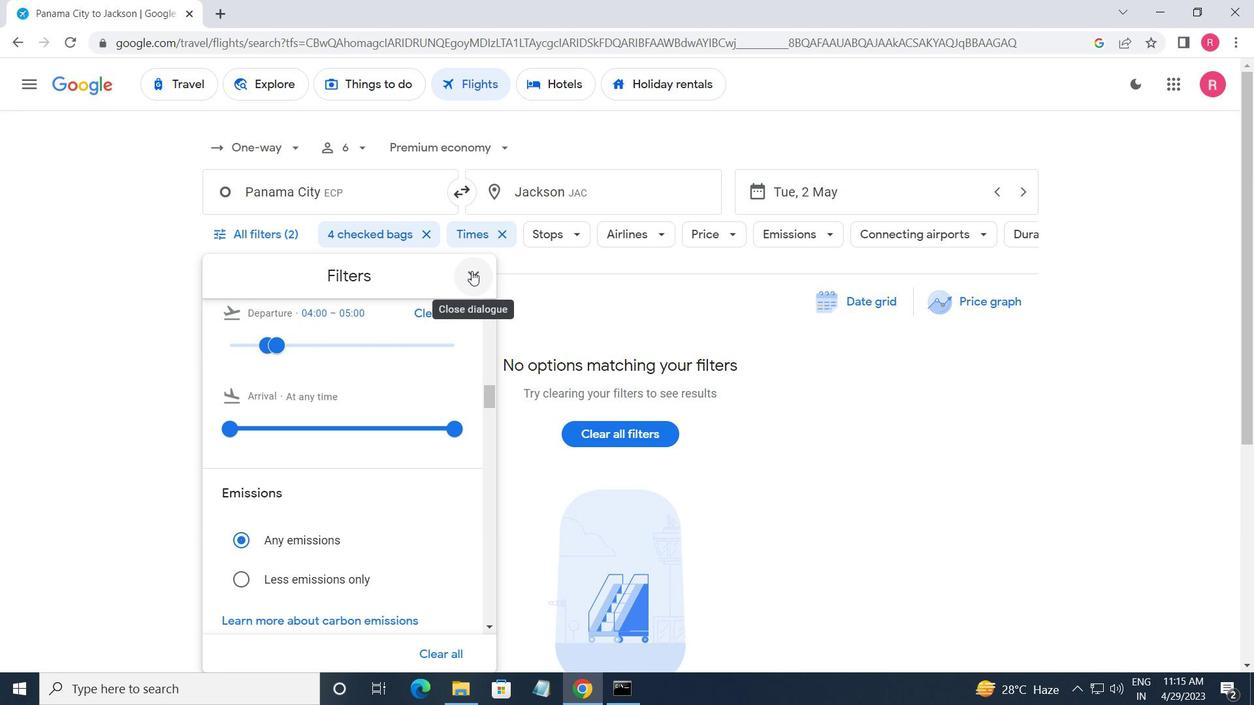 
